 Task: Open Card Change Request Review in Board Business Model Business Case Development and Analysis to Workspace Consulting and add a team member Softage.3@softage.net, a label Orange, a checklist Task Management, an attachment from Trello, a color Orange and finally, add a card description 'Research and develop new product differentiation strategy' and a comment 'Let us celebrate our progress and keep pushing forward as this task is an important milestone in our project.'. Add a start date 'Jan 03, 1900' with a due date 'Jan 10, 1900'
Action: Mouse moved to (248, 167)
Screenshot: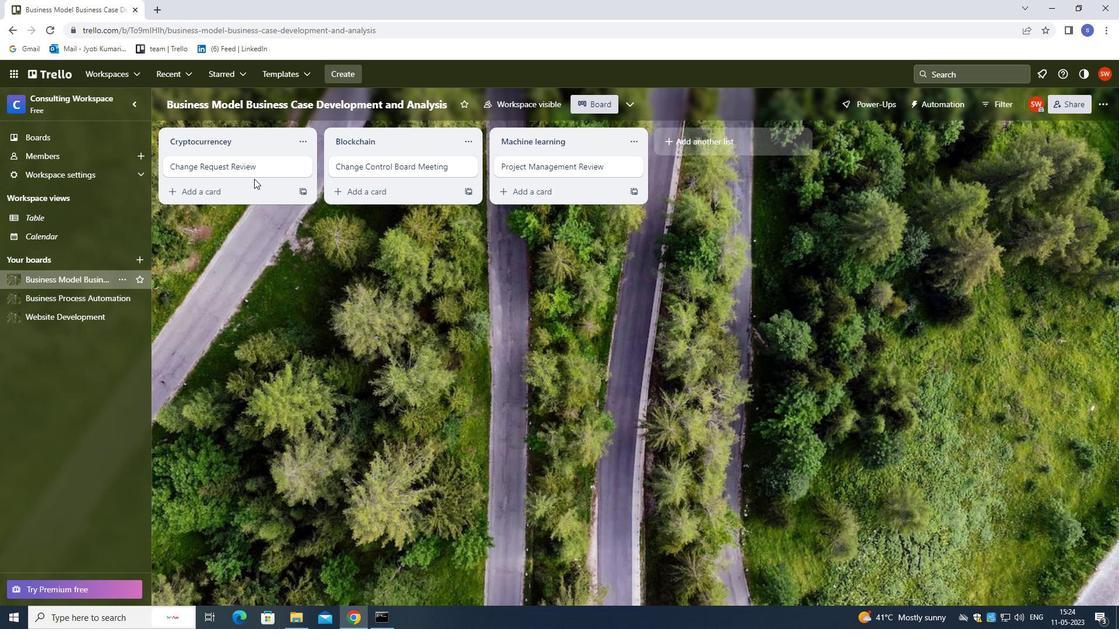 
Action: Mouse pressed left at (248, 167)
Screenshot: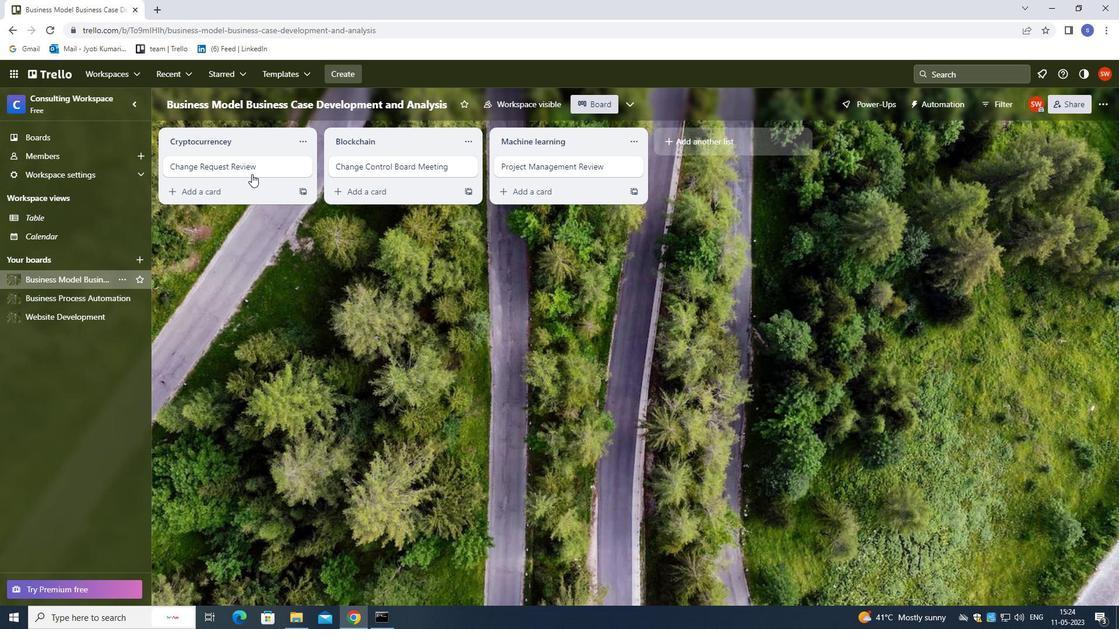 
Action: Mouse moved to (711, 156)
Screenshot: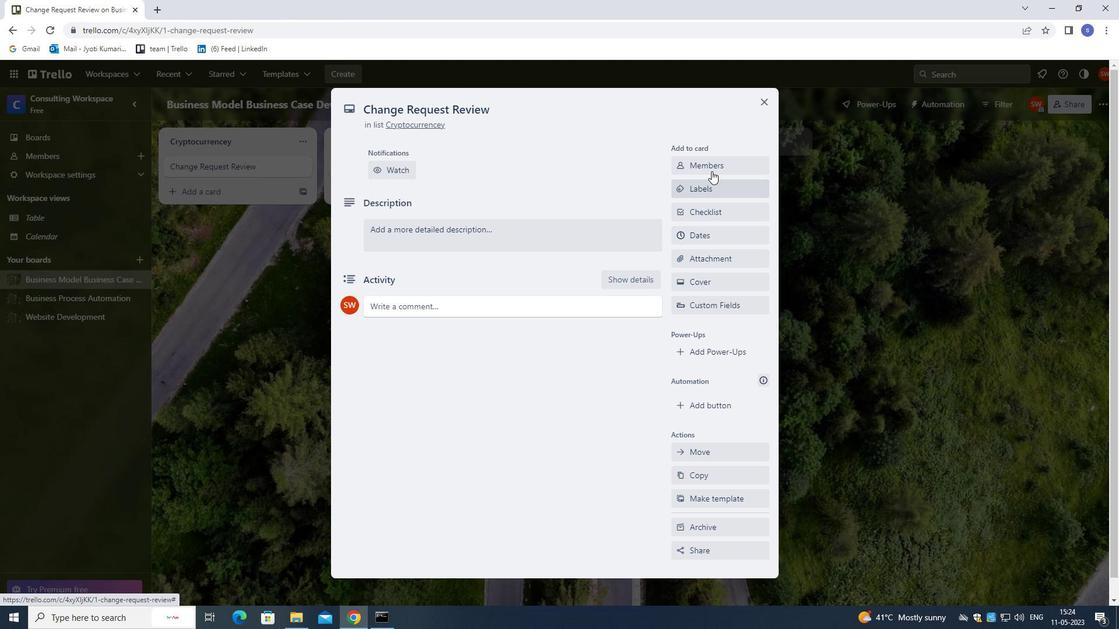 
Action: Mouse pressed left at (711, 156)
Screenshot: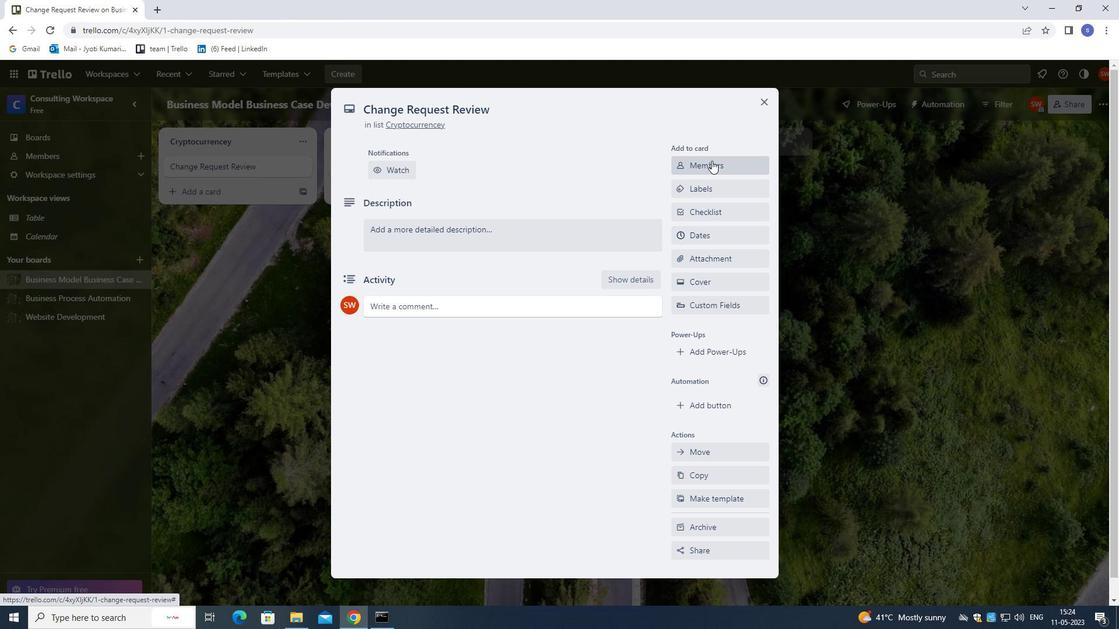 
Action: Mouse moved to (613, 88)
Screenshot: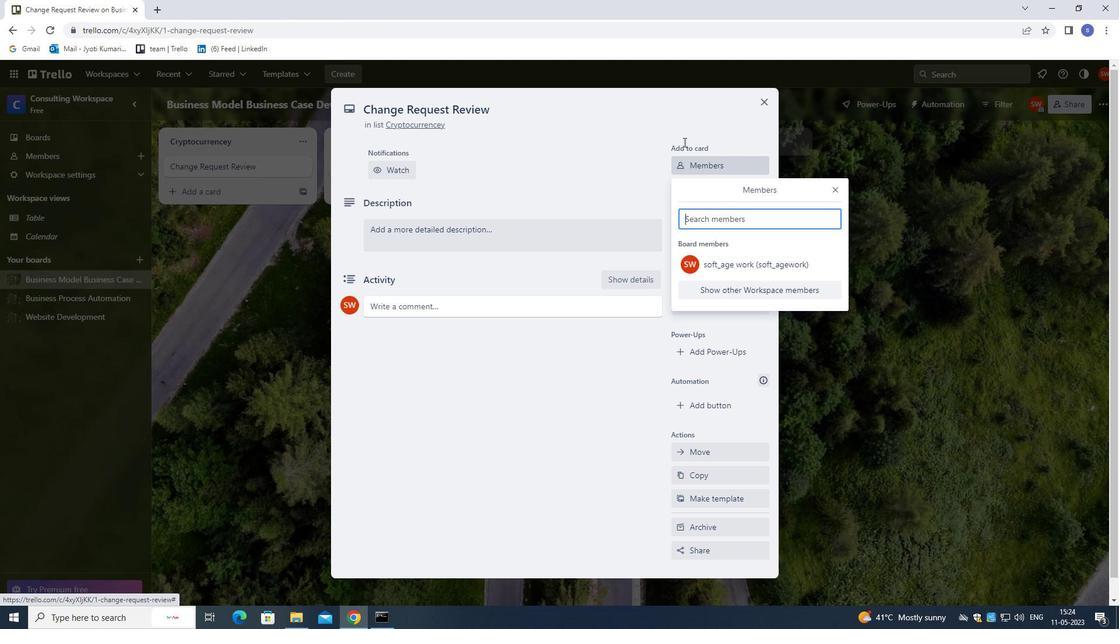 
Action: Key pressed softage.3<Key.shift>@SOFTAGE.NET
Screenshot: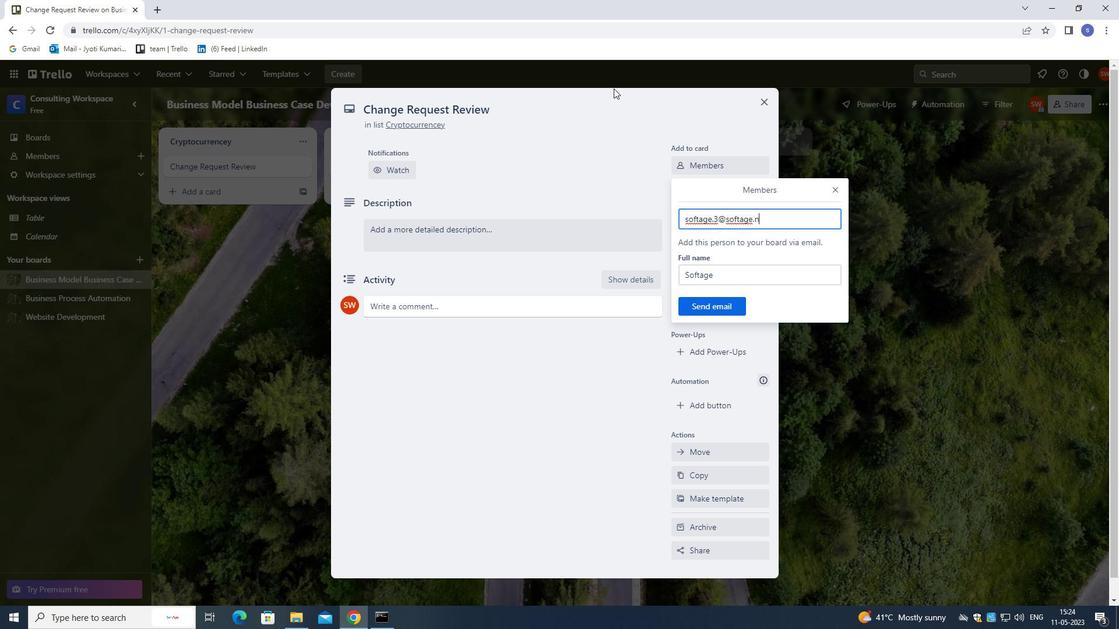 
Action: Mouse moved to (695, 305)
Screenshot: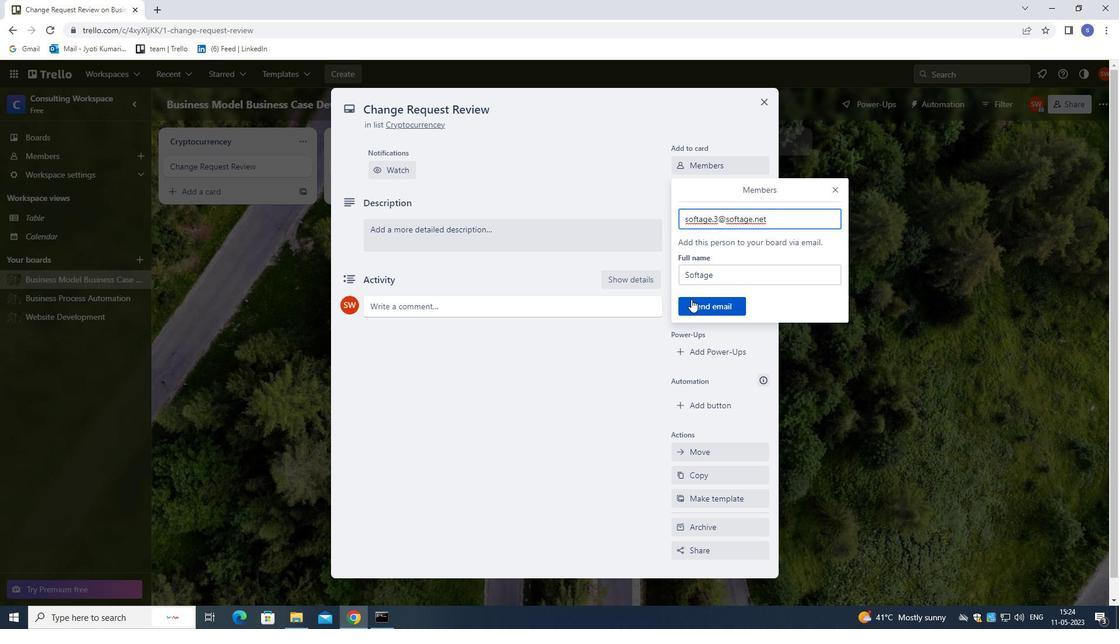 
Action: Mouse pressed left at (695, 305)
Screenshot: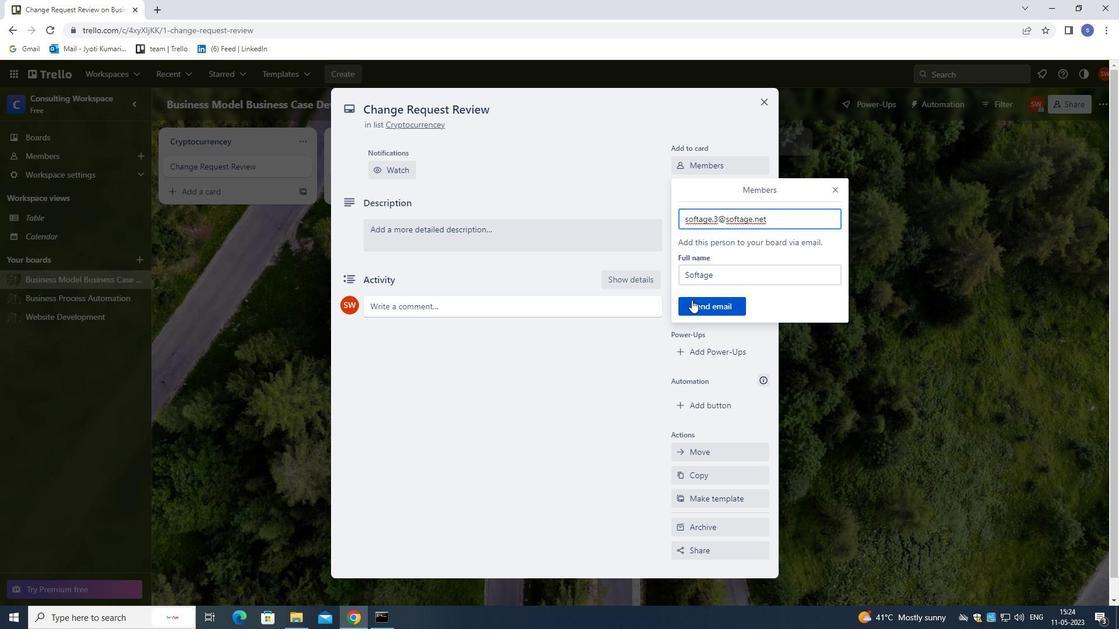 
Action: Mouse moved to (713, 222)
Screenshot: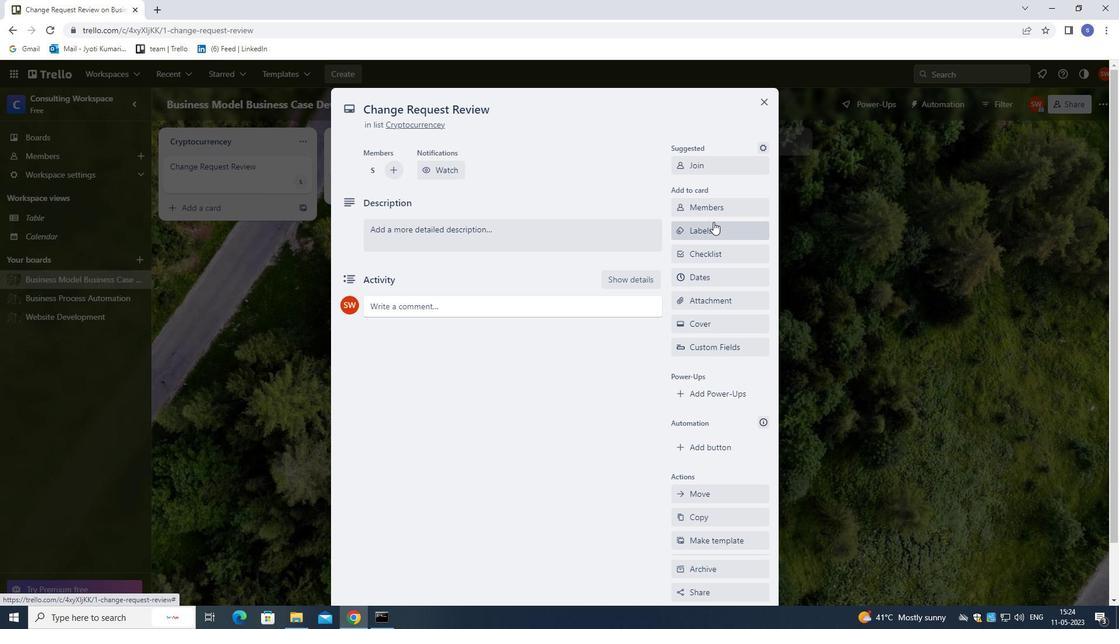 
Action: Mouse pressed left at (713, 222)
Screenshot: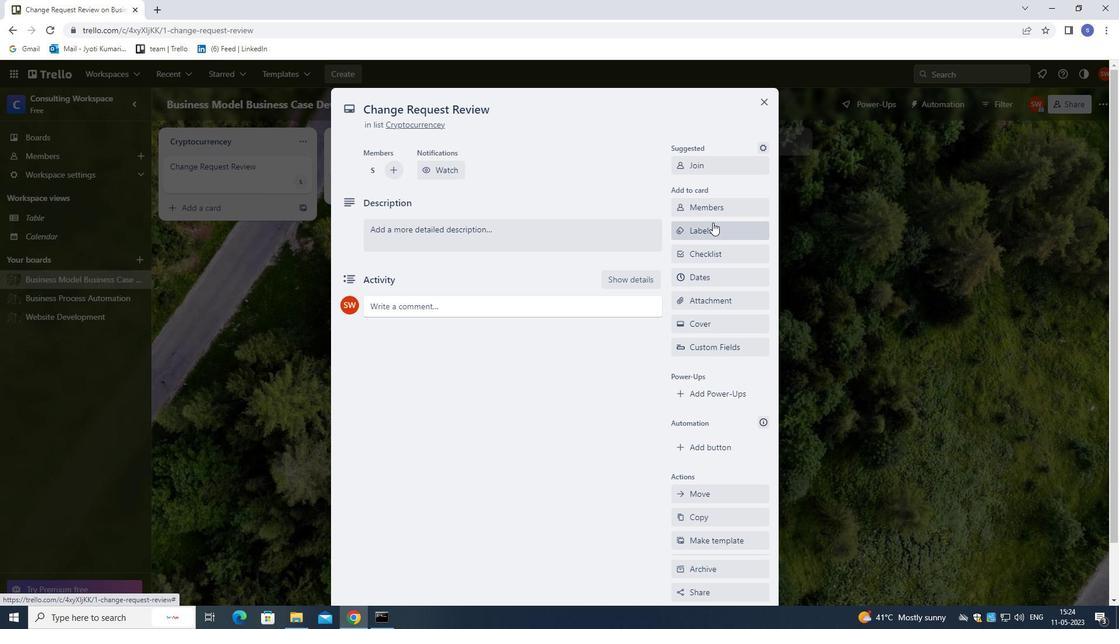 
Action: Mouse moved to (671, 197)
Screenshot: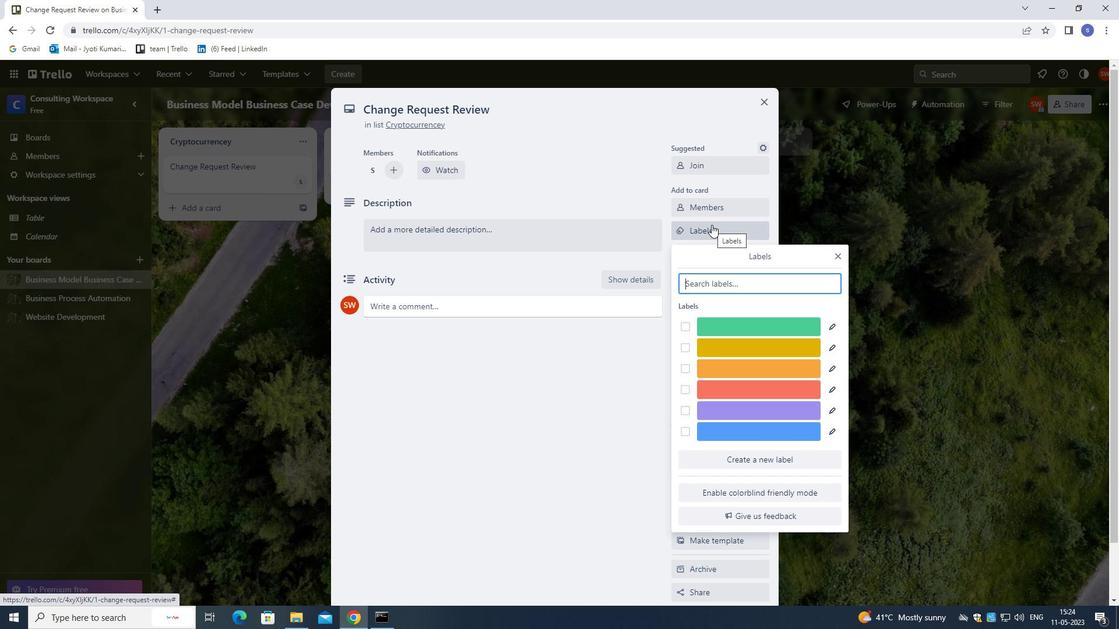 
Action: Key pressed OR
Screenshot: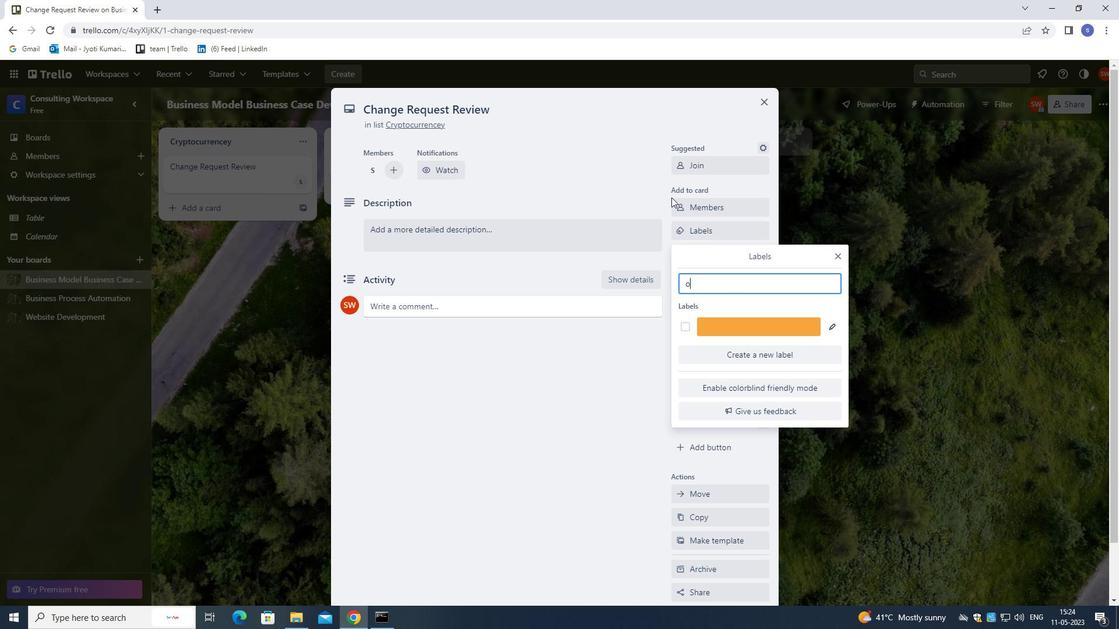 
Action: Mouse moved to (683, 324)
Screenshot: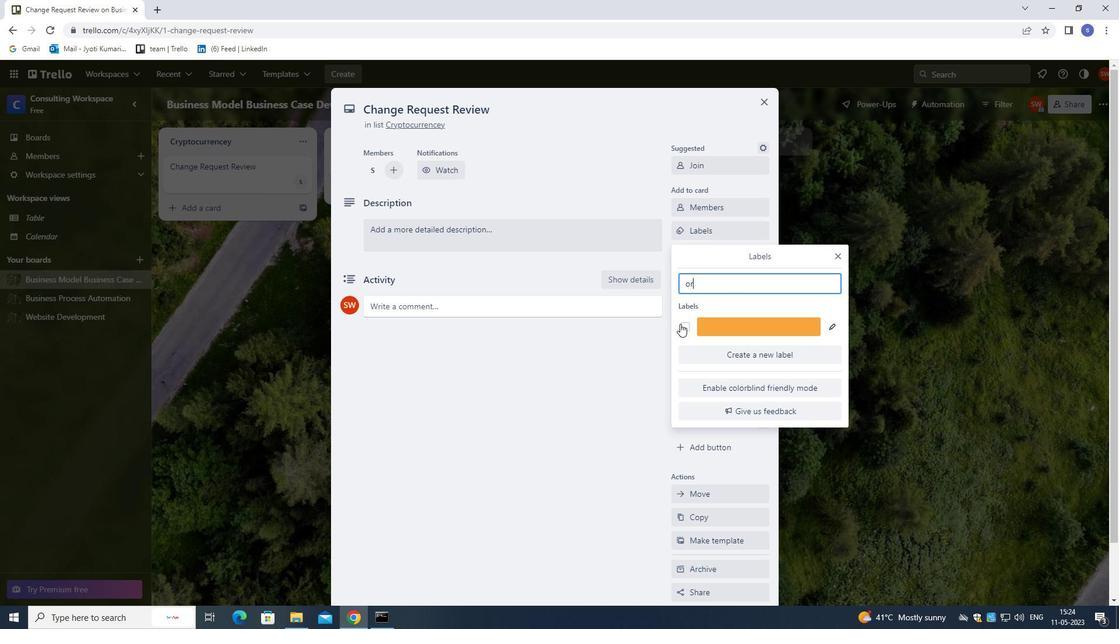 
Action: Mouse pressed left at (683, 324)
Screenshot: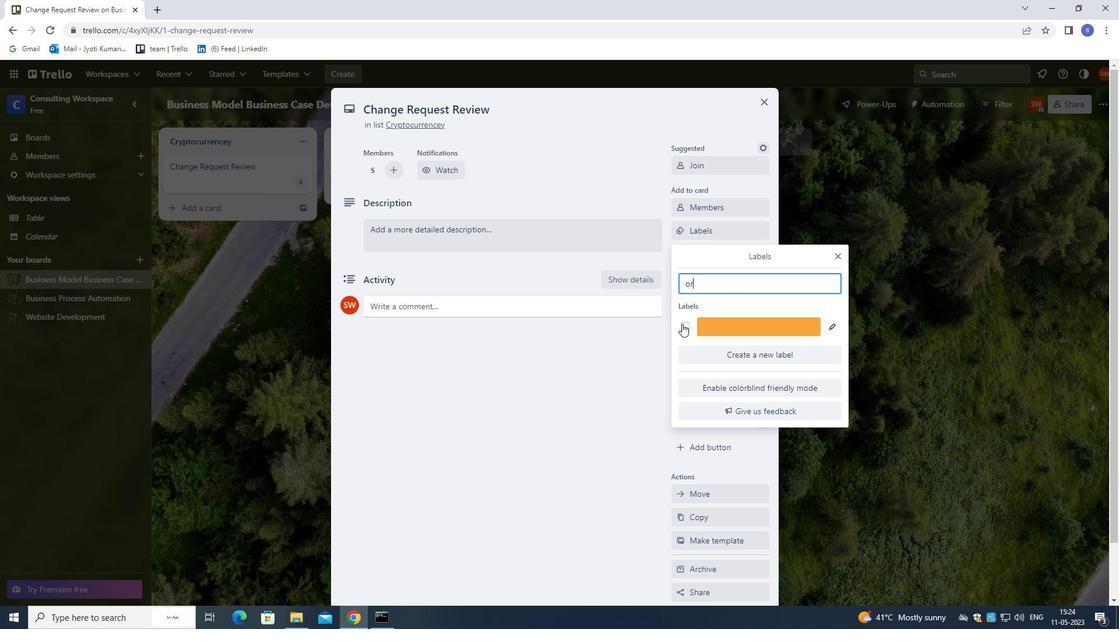 
Action: Mouse moved to (837, 255)
Screenshot: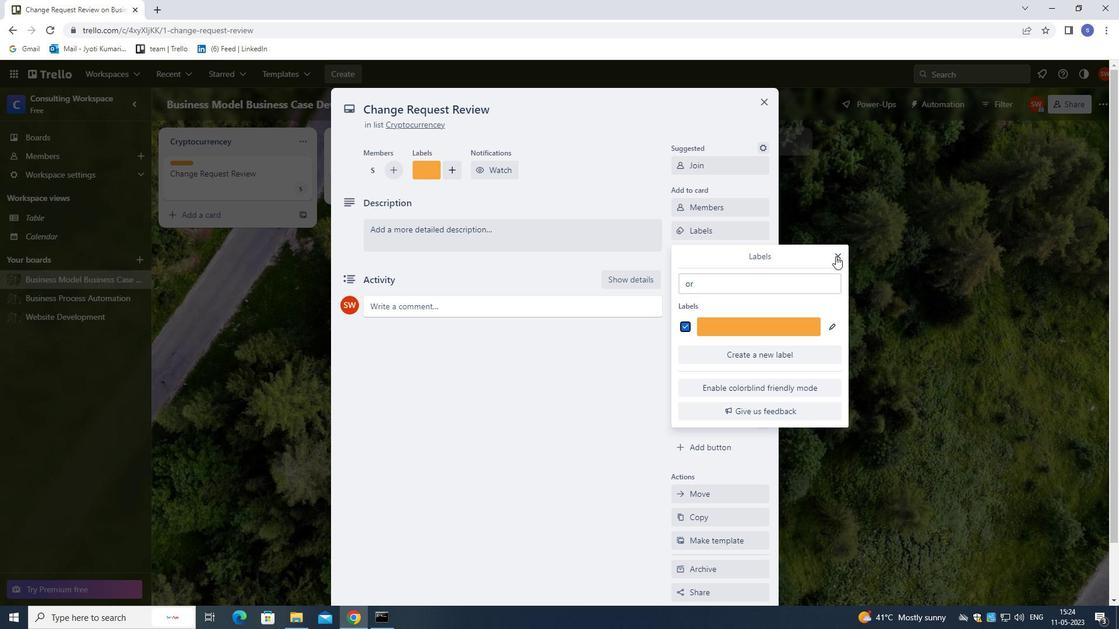 
Action: Mouse pressed left at (837, 255)
Screenshot: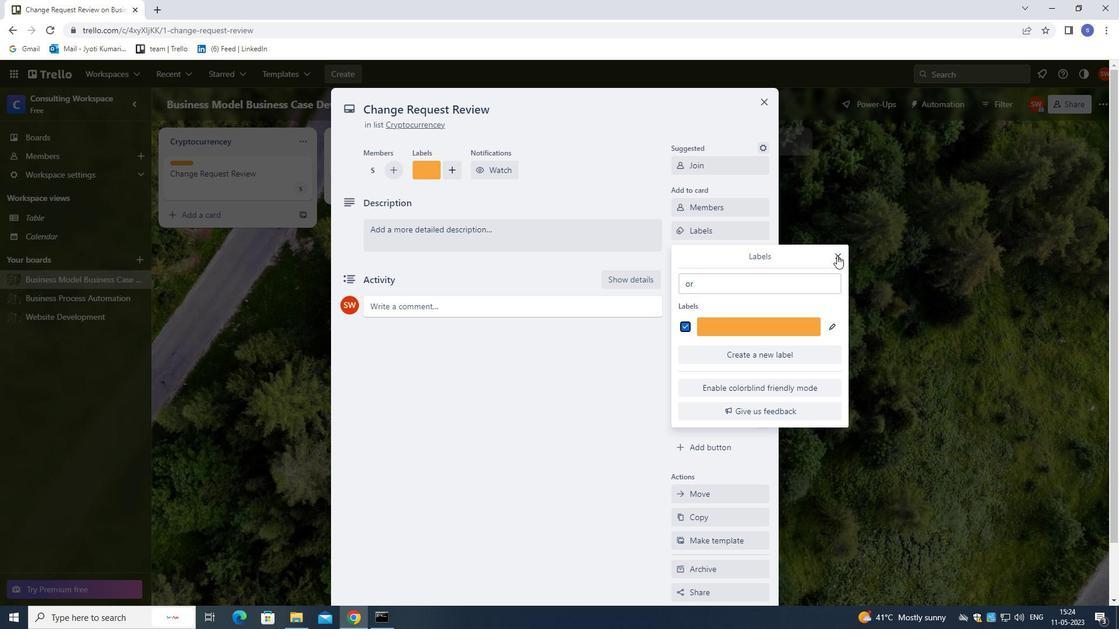 
Action: Mouse moved to (734, 254)
Screenshot: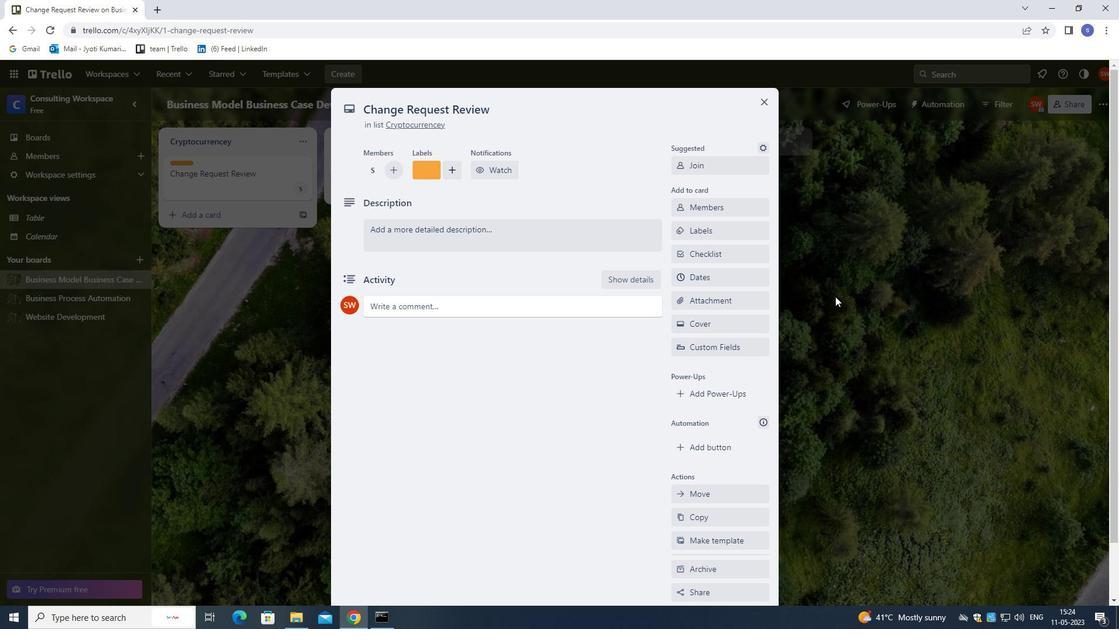 
Action: Mouse pressed left at (734, 254)
Screenshot: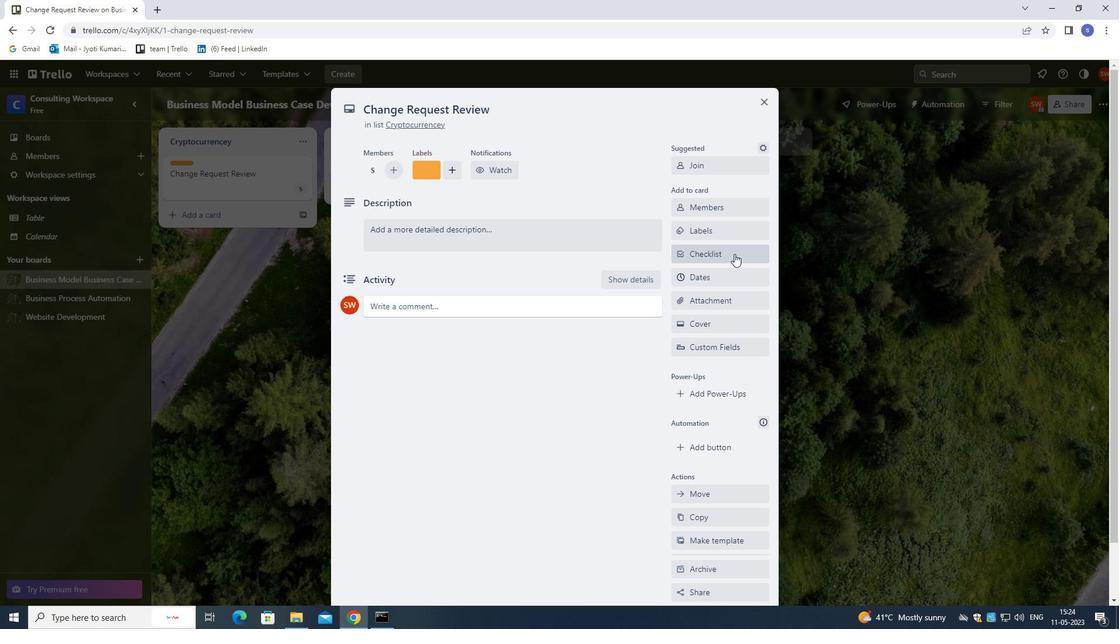 
Action: Key pressed <Key.shift>TASK<Key.space><Key.shift>MANAGEMENT
Screenshot: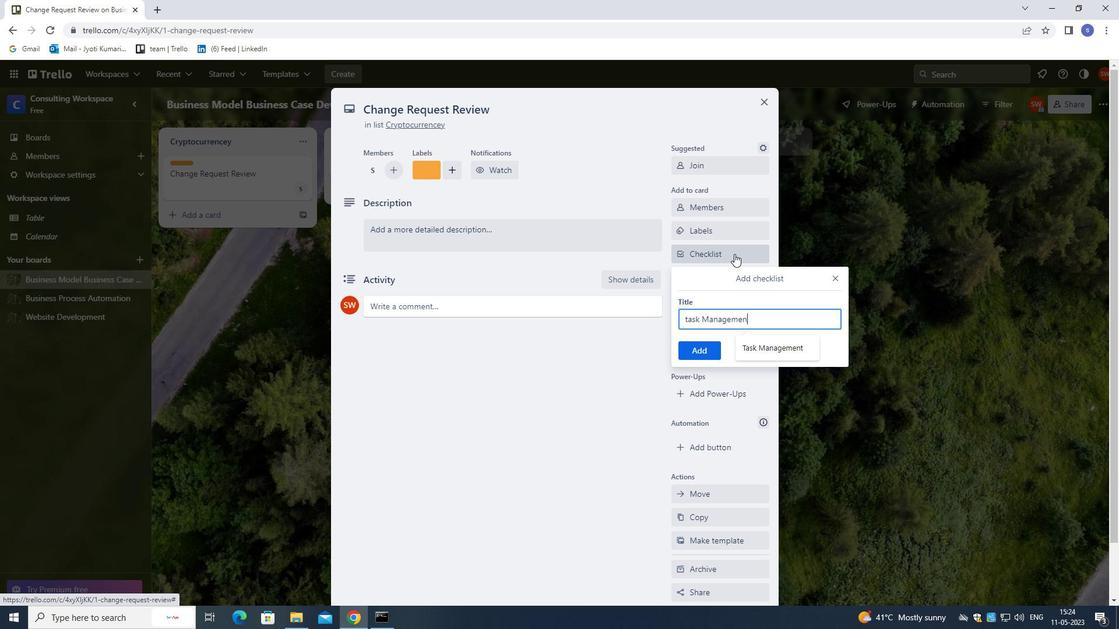 
Action: Mouse moved to (700, 350)
Screenshot: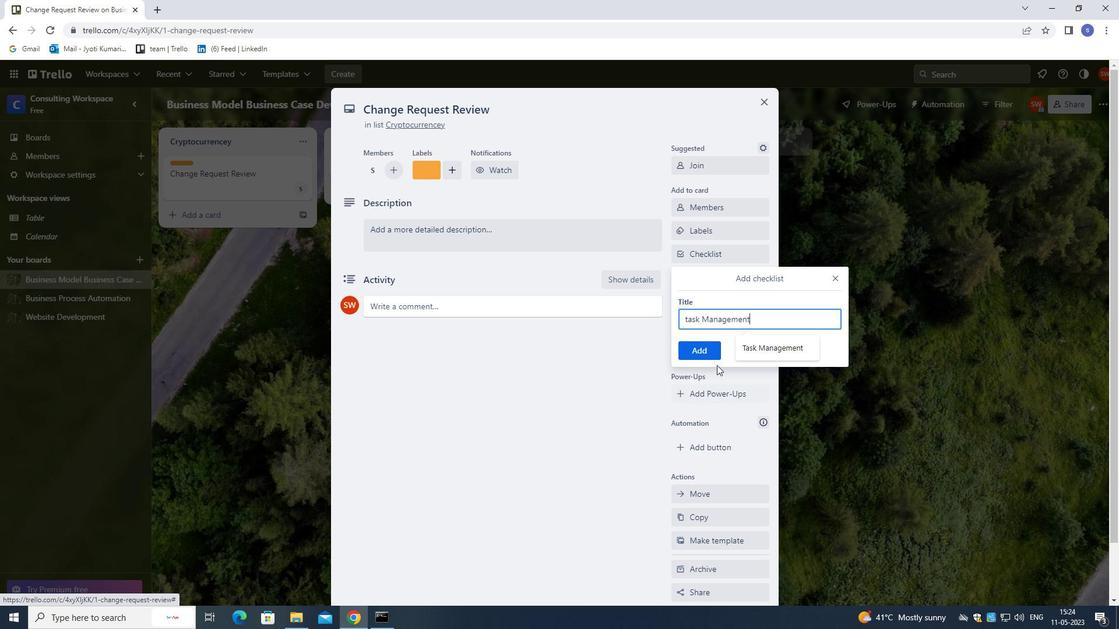 
Action: Mouse pressed left at (700, 350)
Screenshot: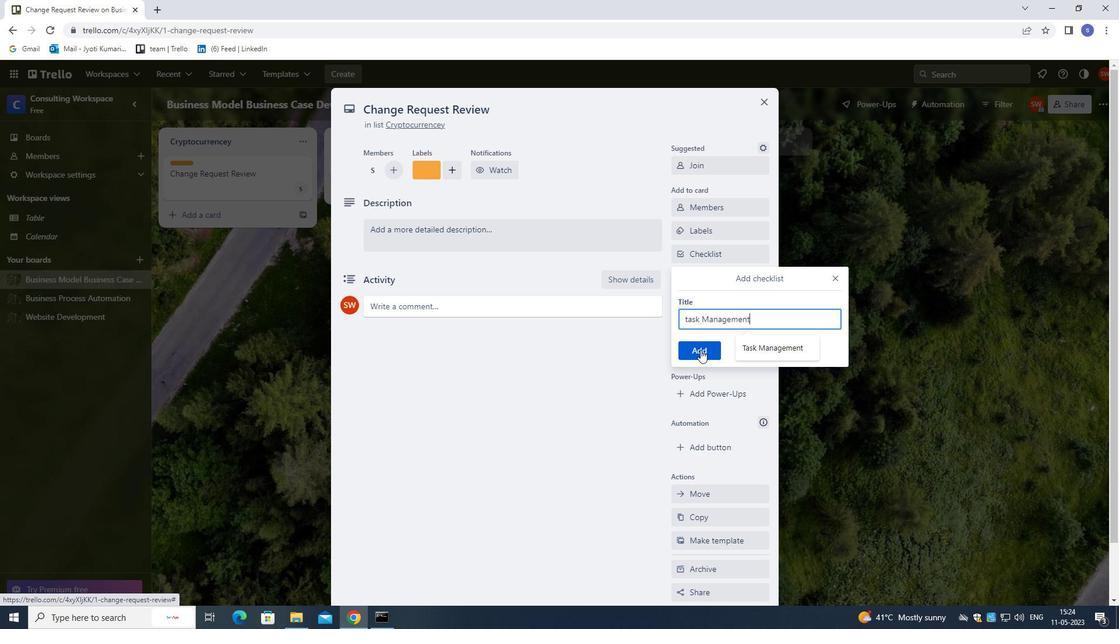 
Action: Mouse moved to (713, 282)
Screenshot: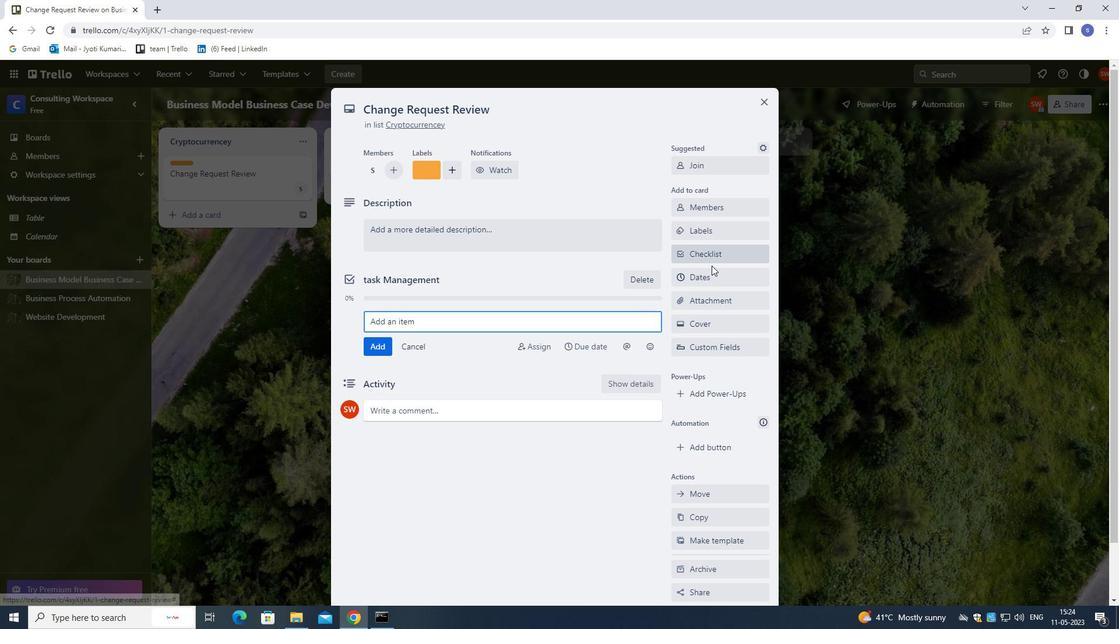 
Action: Mouse pressed left at (713, 282)
Screenshot: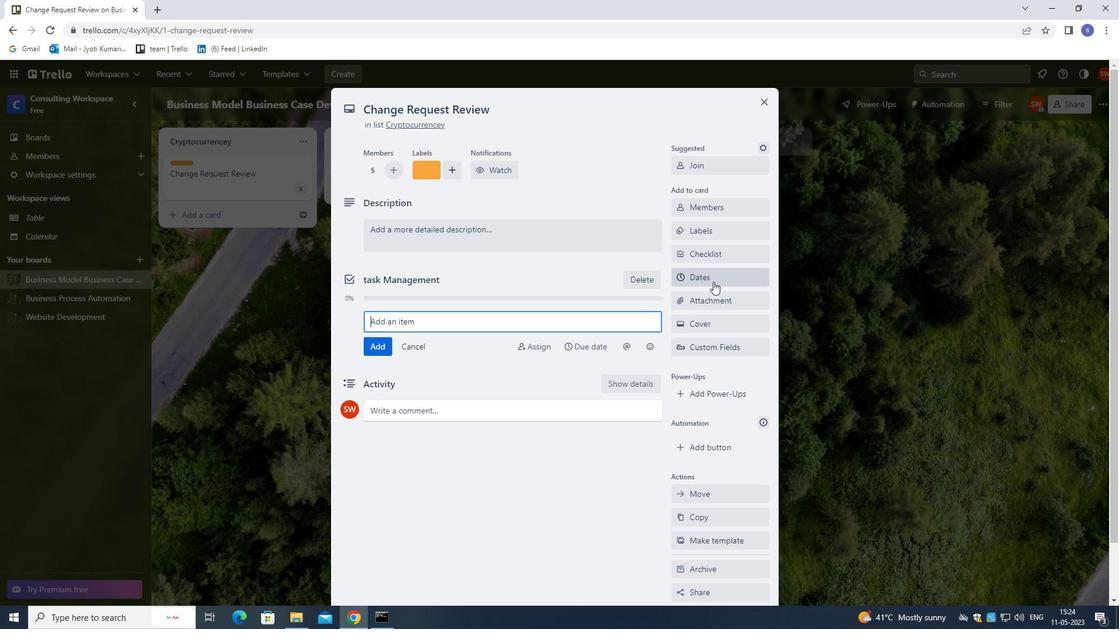 
Action: Mouse moved to (685, 315)
Screenshot: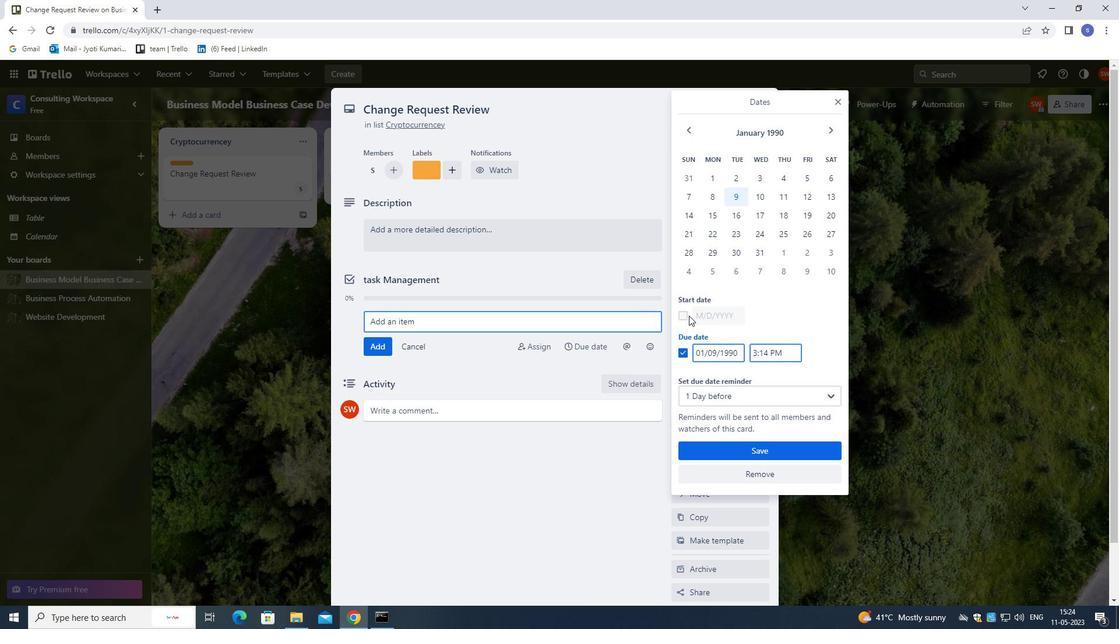 
Action: Mouse pressed left at (685, 315)
Screenshot: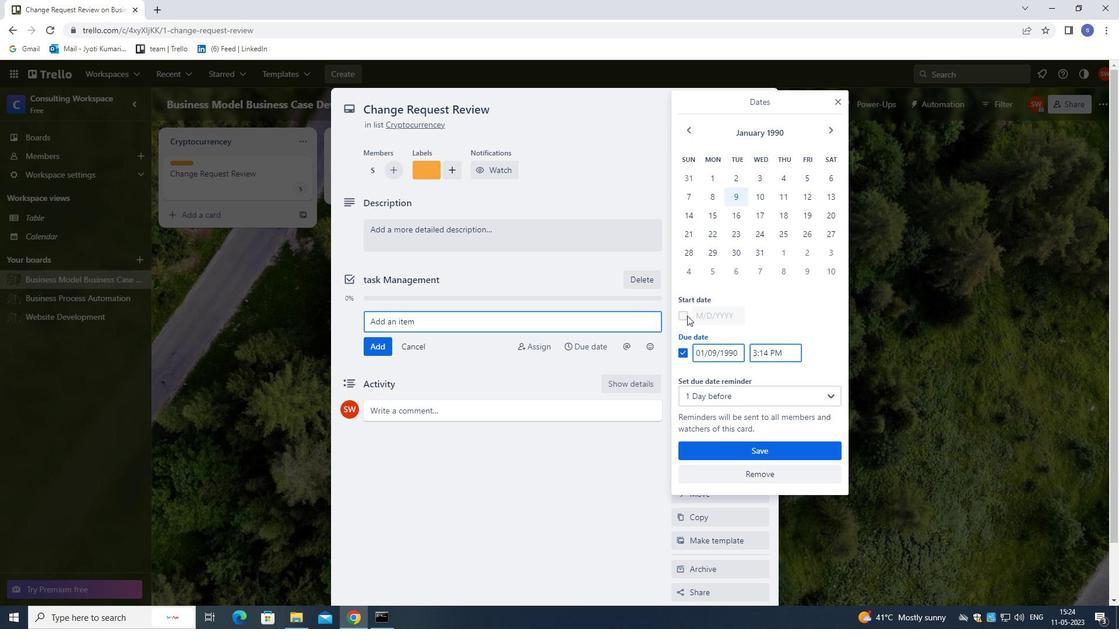 
Action: Mouse moved to (714, 313)
Screenshot: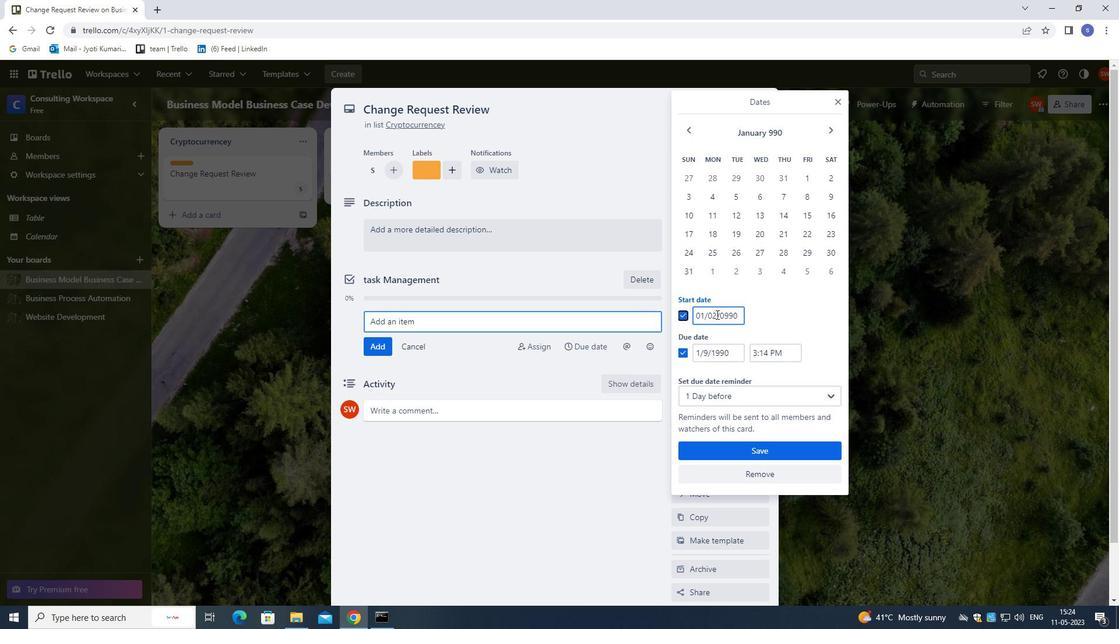 
Action: Mouse pressed left at (714, 313)
Screenshot: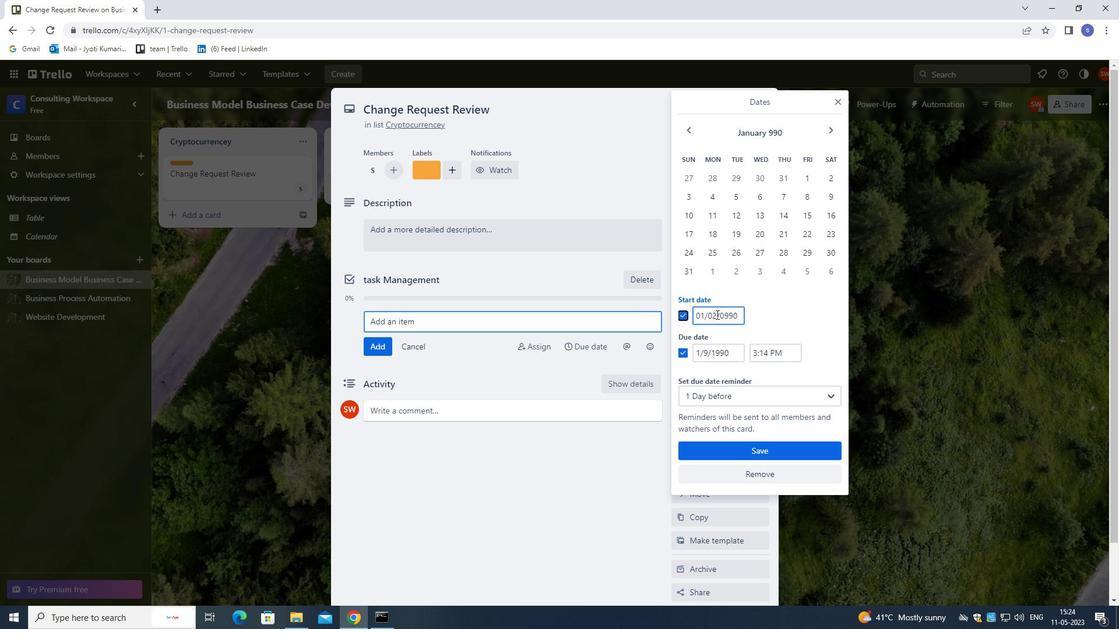 
Action: Mouse moved to (710, 313)
Screenshot: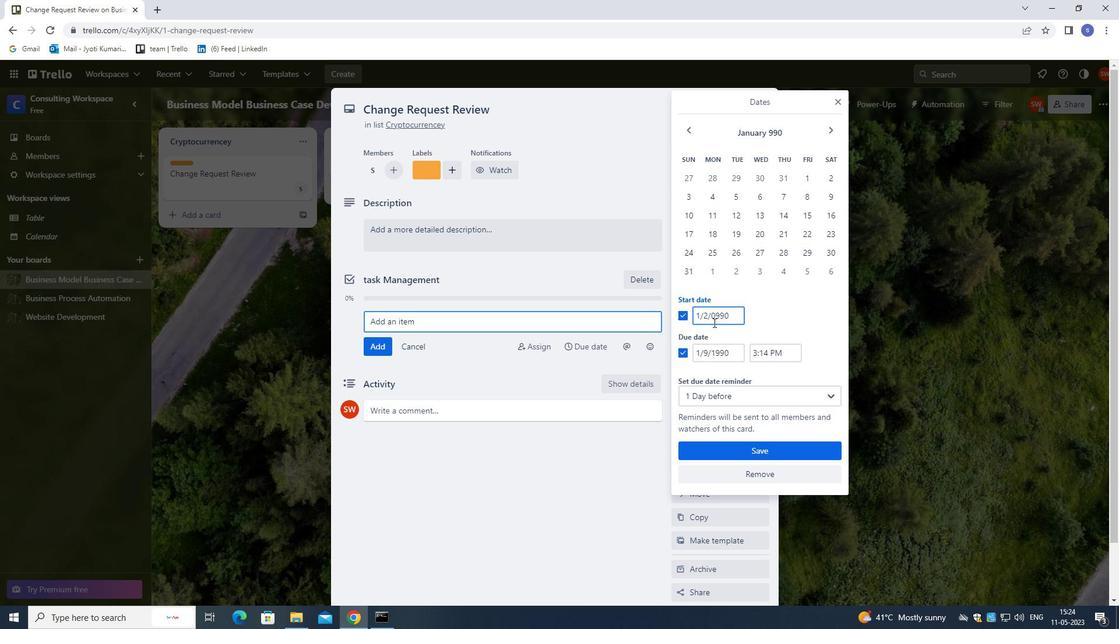 
Action: Mouse pressed left at (710, 313)
Screenshot: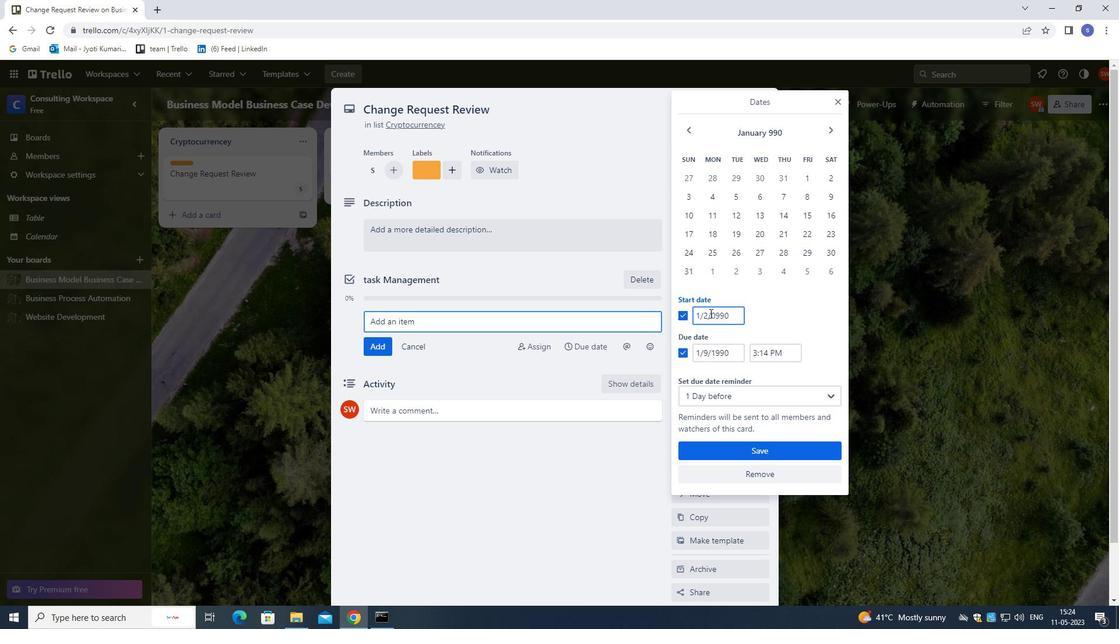 
Action: Mouse moved to (663, 308)
Screenshot: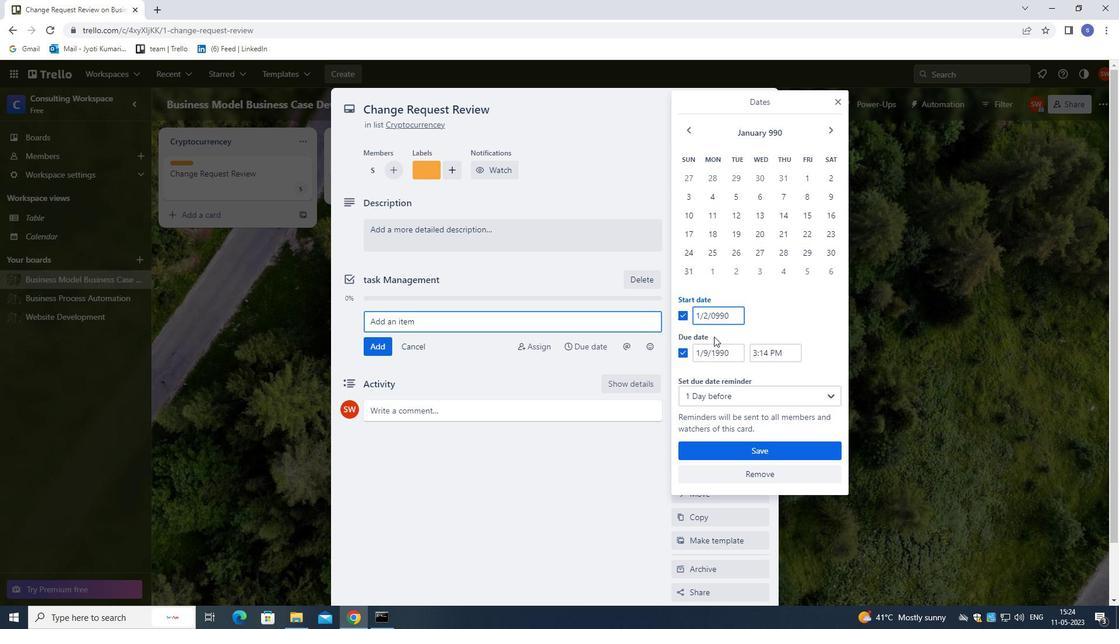 
Action: Key pressed <Key.left><Key.backspace>3<Key.right><Key.right><Key.backspace>1
Screenshot: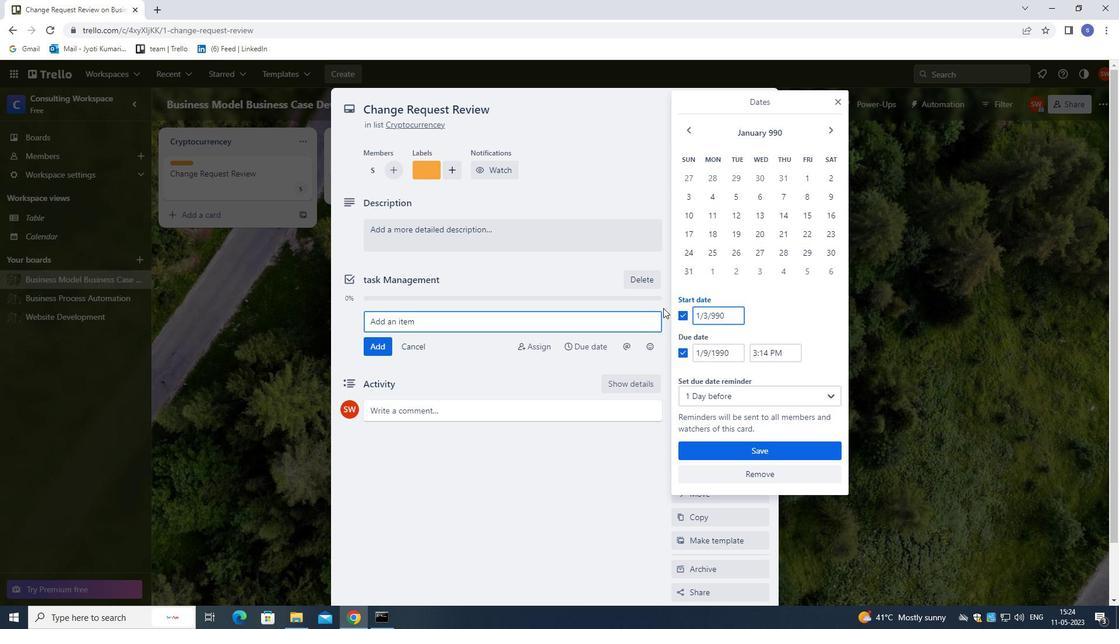 
Action: Mouse moved to (707, 353)
Screenshot: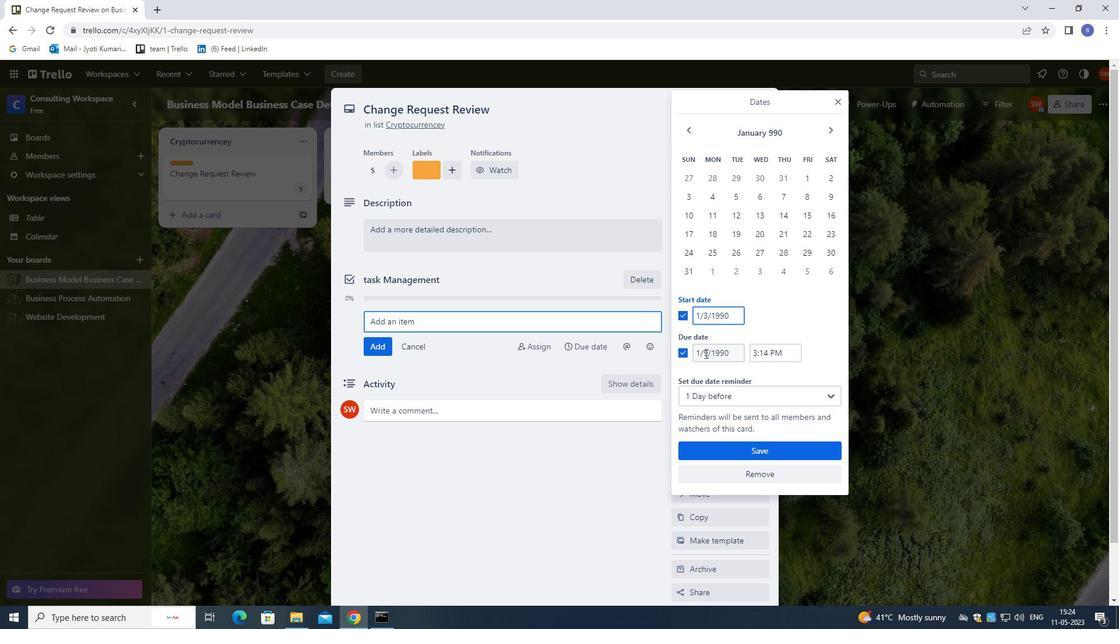 
Action: Mouse pressed left at (707, 353)
Screenshot: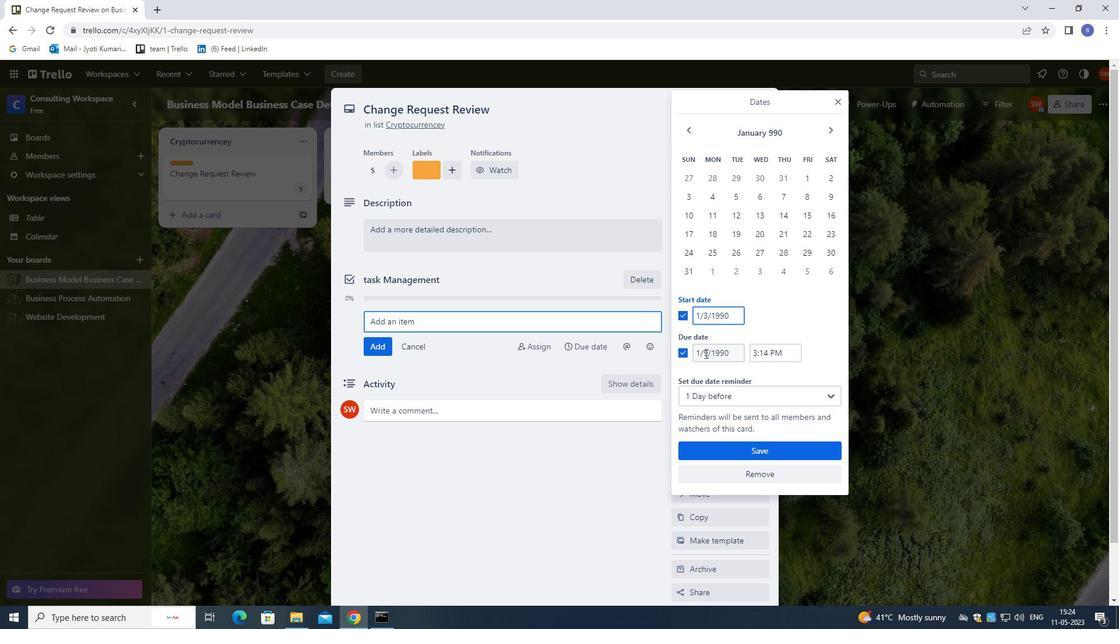 
Action: Mouse moved to (676, 365)
Screenshot: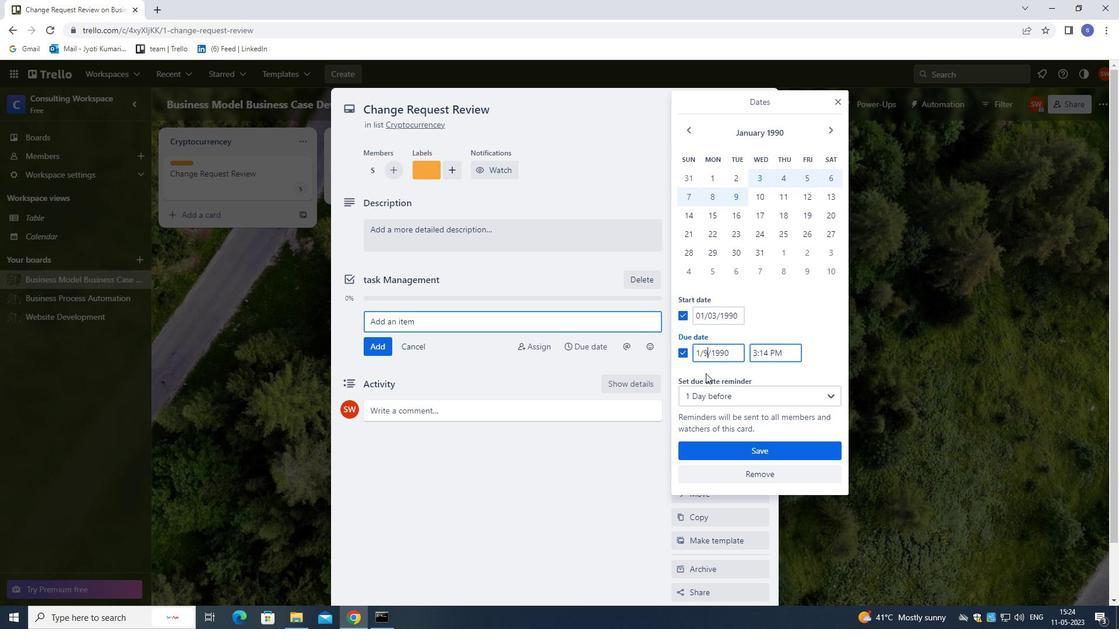 
Action: Key pressed <Key.backspace>10
Screenshot: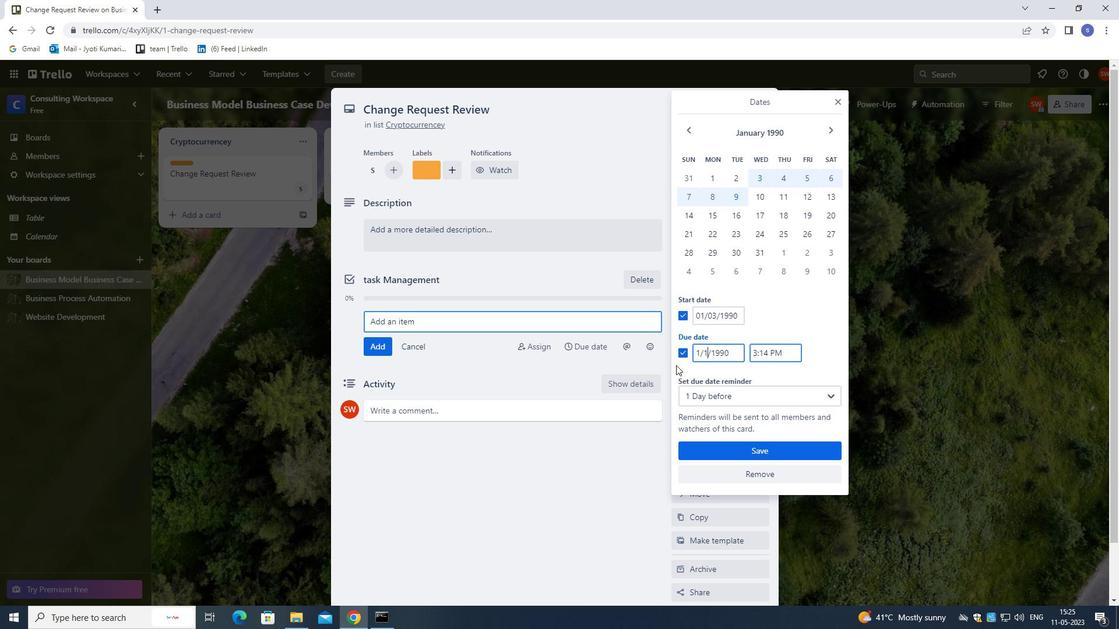 
Action: Mouse moved to (730, 450)
Screenshot: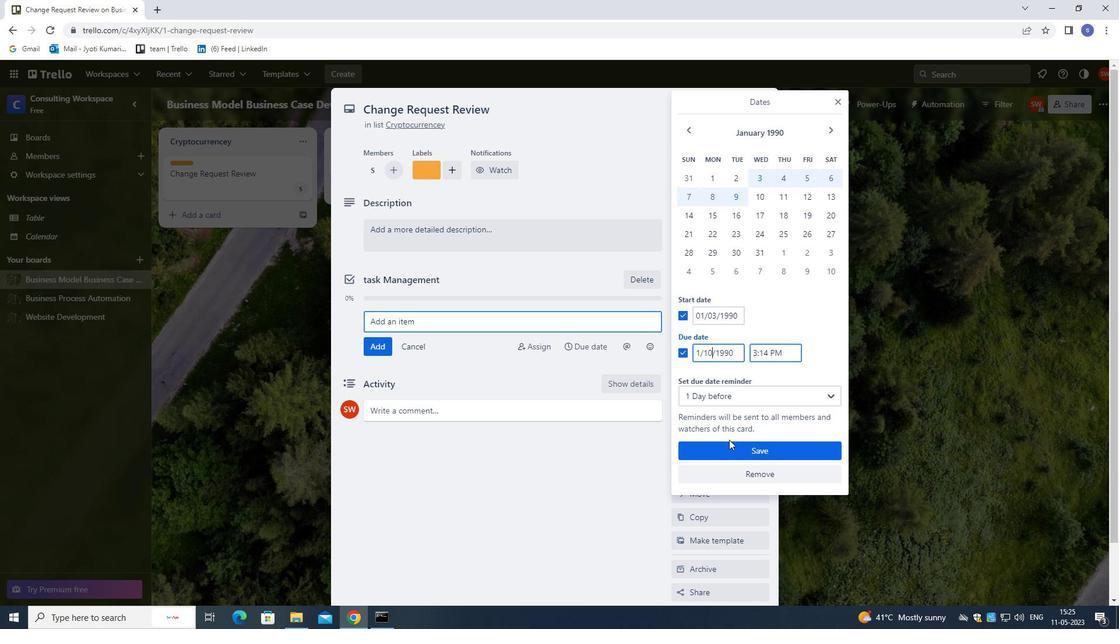 
Action: Mouse pressed left at (730, 450)
Screenshot: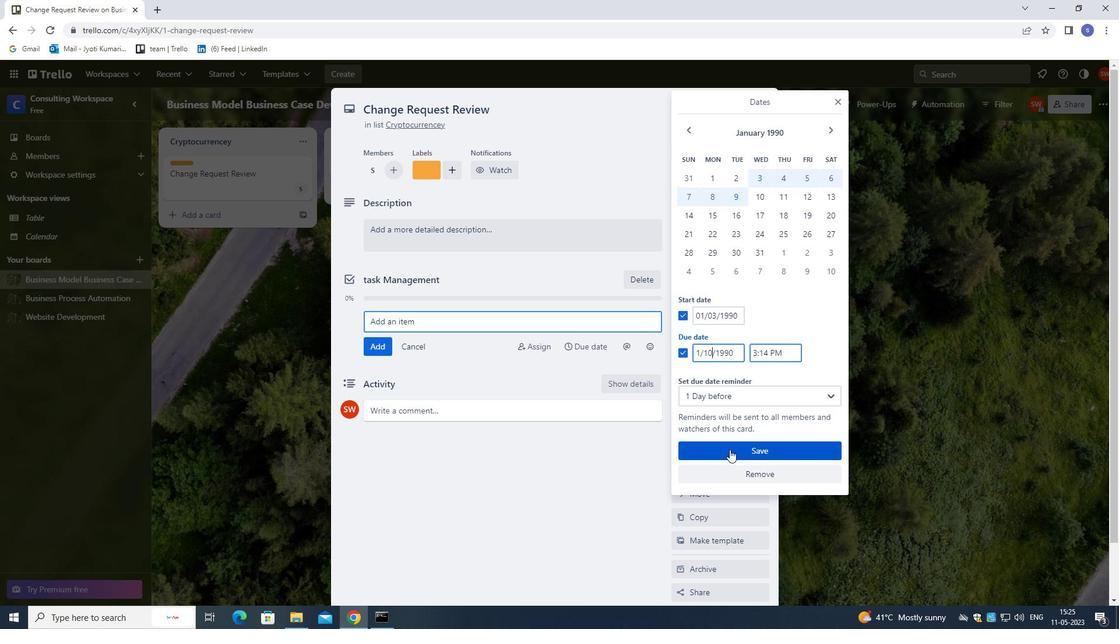 
Action: Mouse moved to (716, 295)
Screenshot: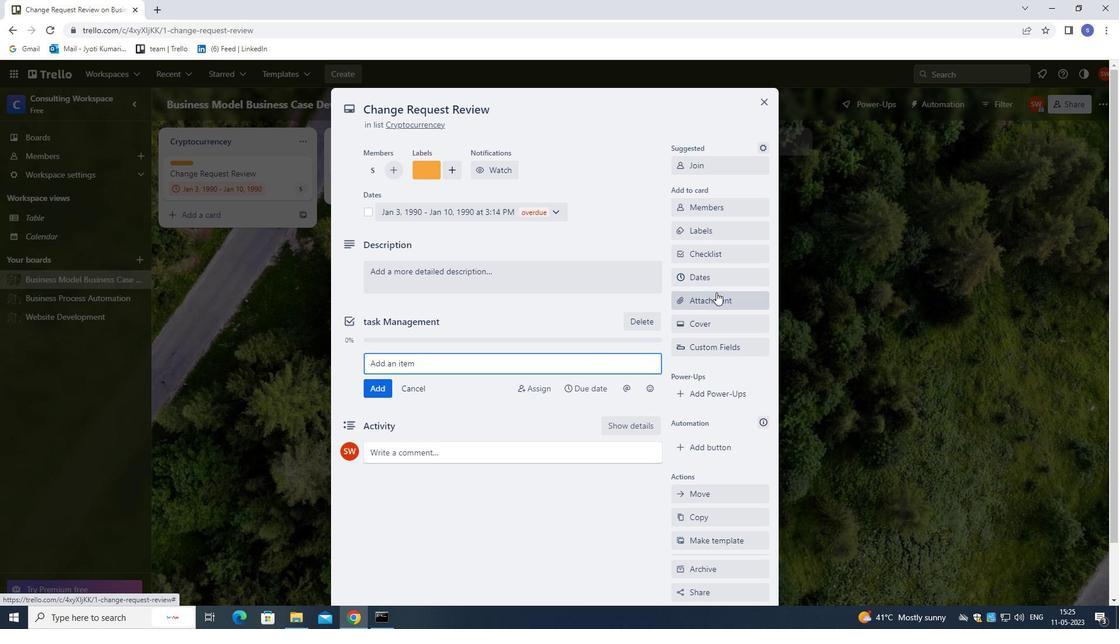 
Action: Mouse pressed left at (716, 295)
Screenshot: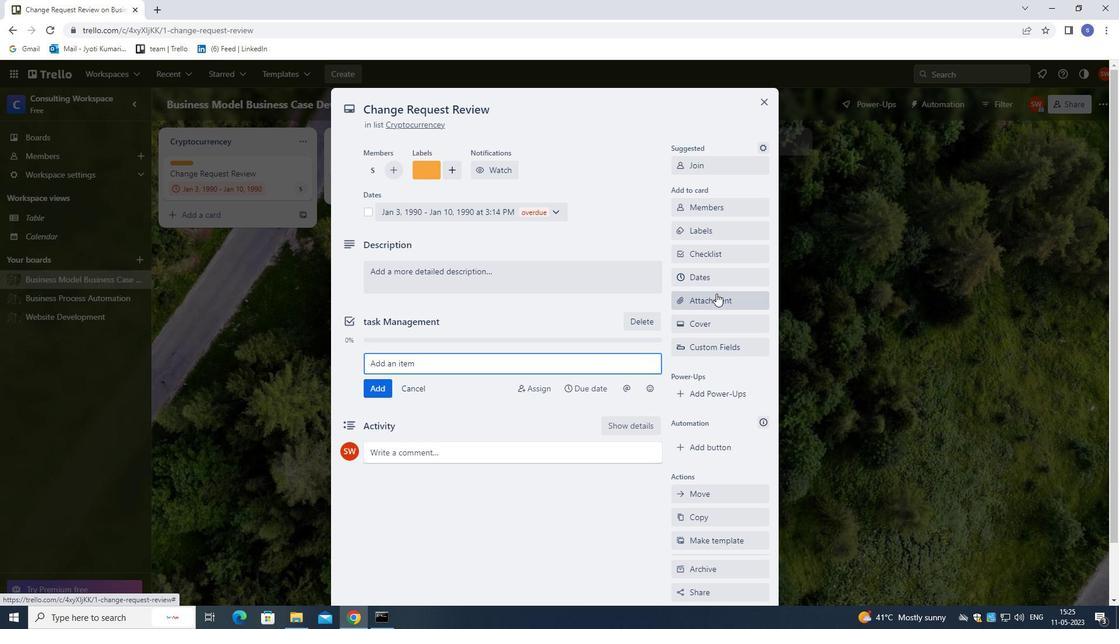 
Action: Mouse moved to (718, 371)
Screenshot: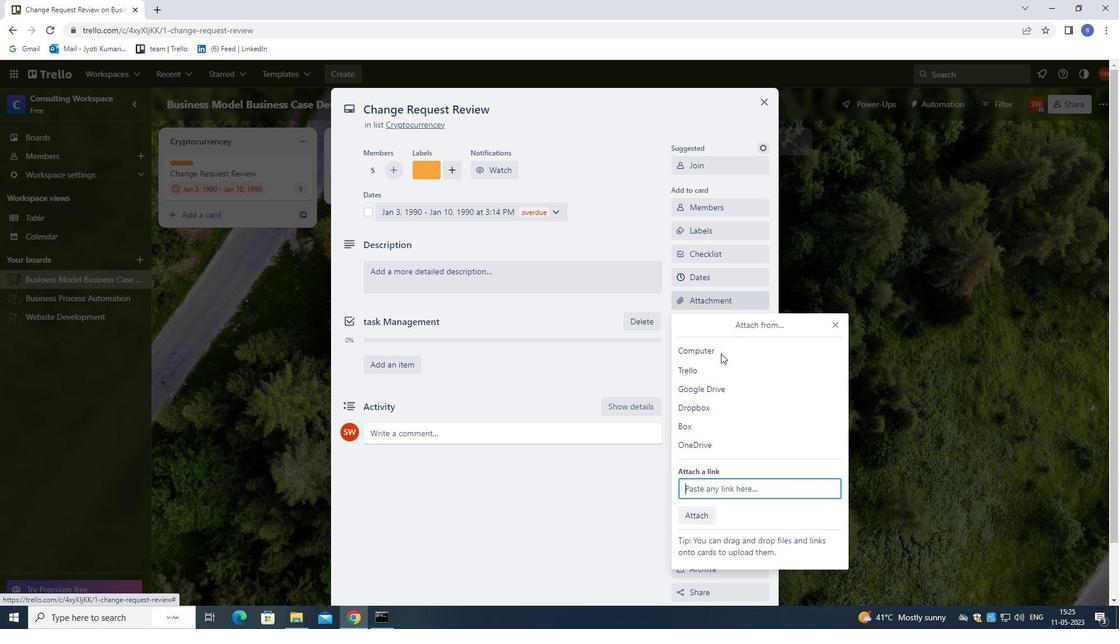 
Action: Mouse pressed left at (718, 371)
Screenshot: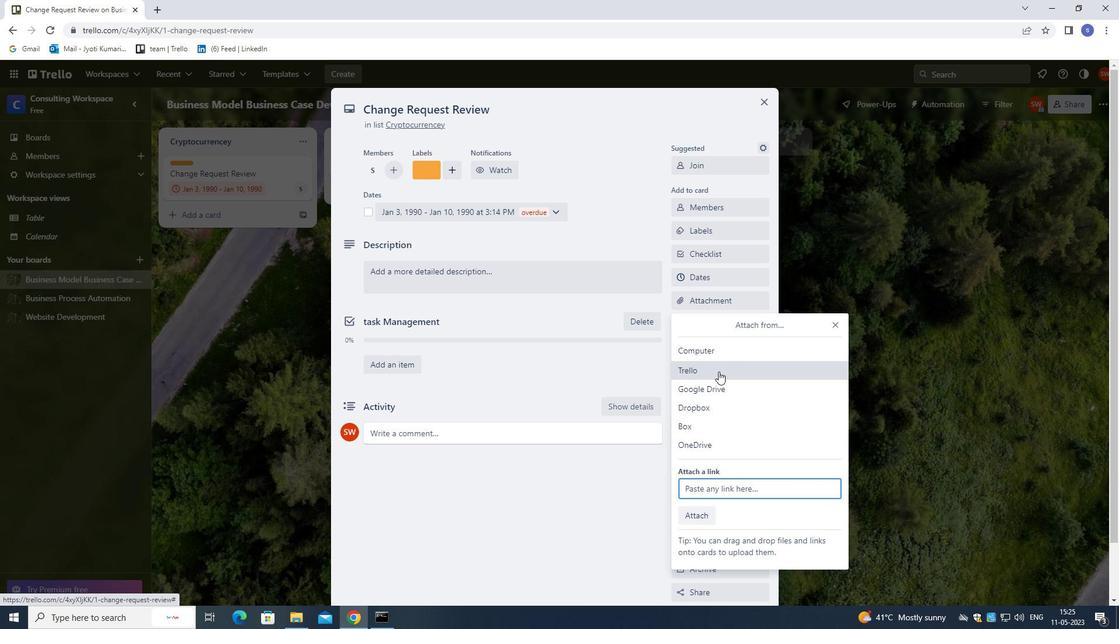
Action: Mouse moved to (719, 405)
Screenshot: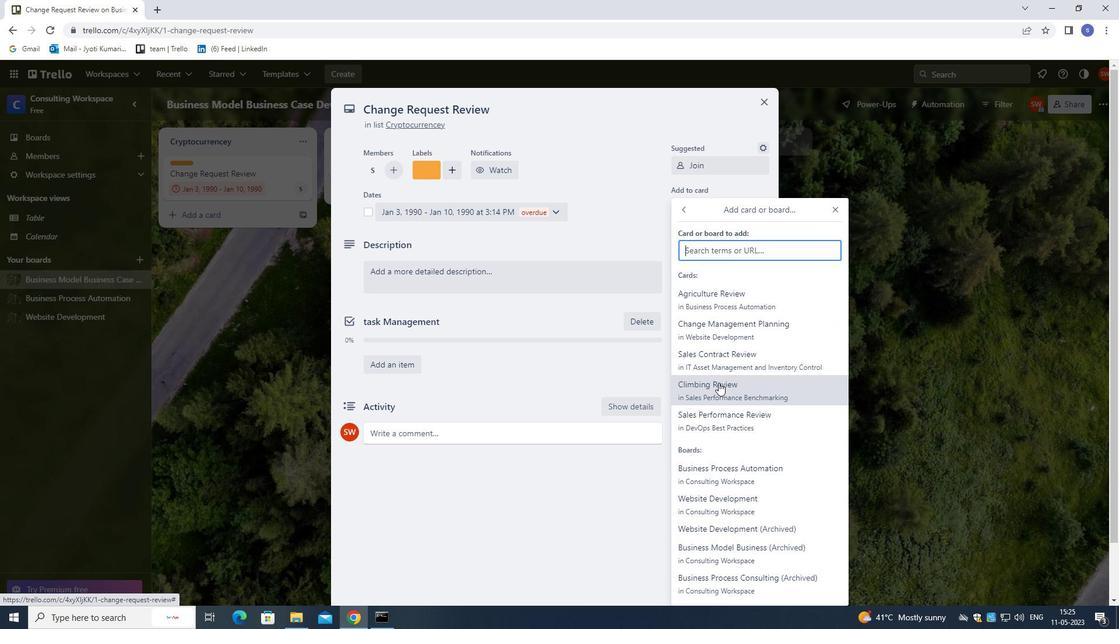 
Action: Mouse pressed left at (719, 405)
Screenshot: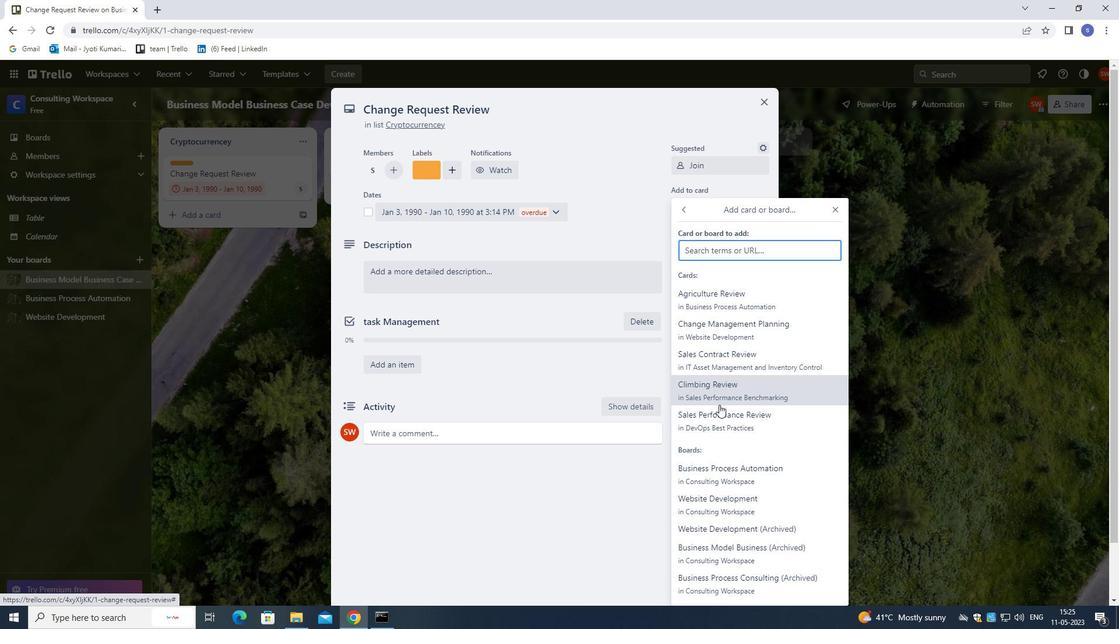 
Action: Mouse moved to (709, 323)
Screenshot: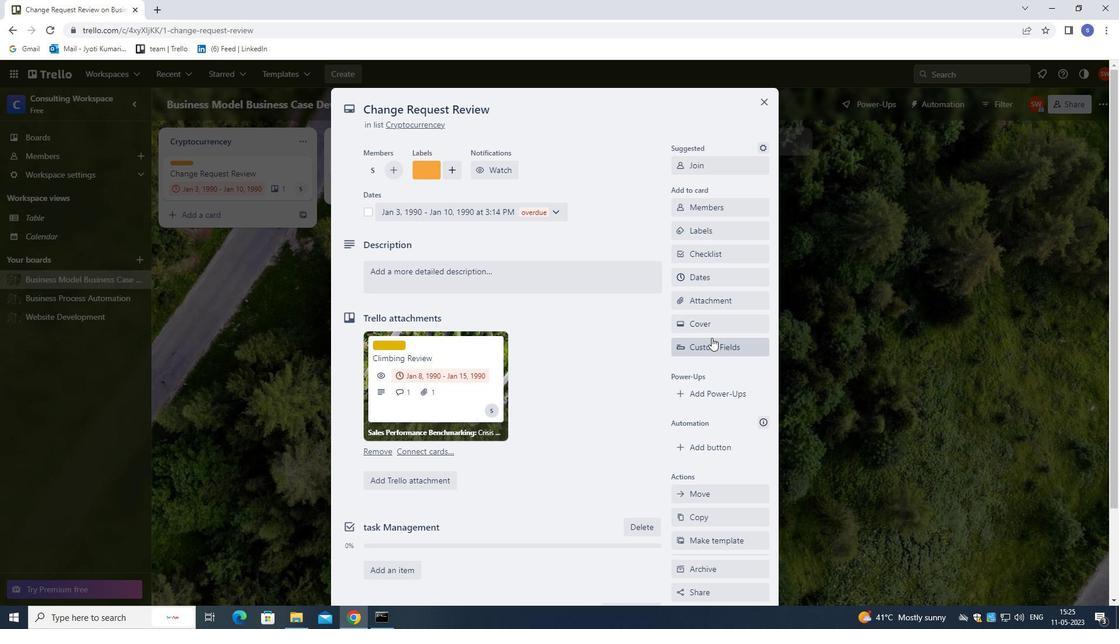 
Action: Mouse pressed left at (709, 323)
Screenshot: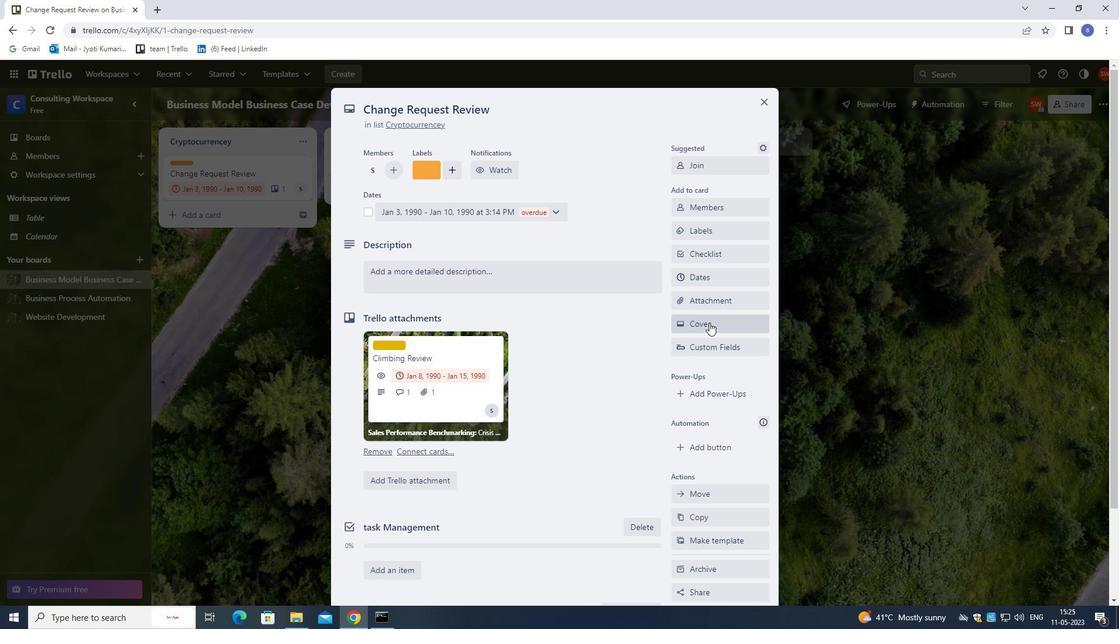 
Action: Mouse moved to (756, 369)
Screenshot: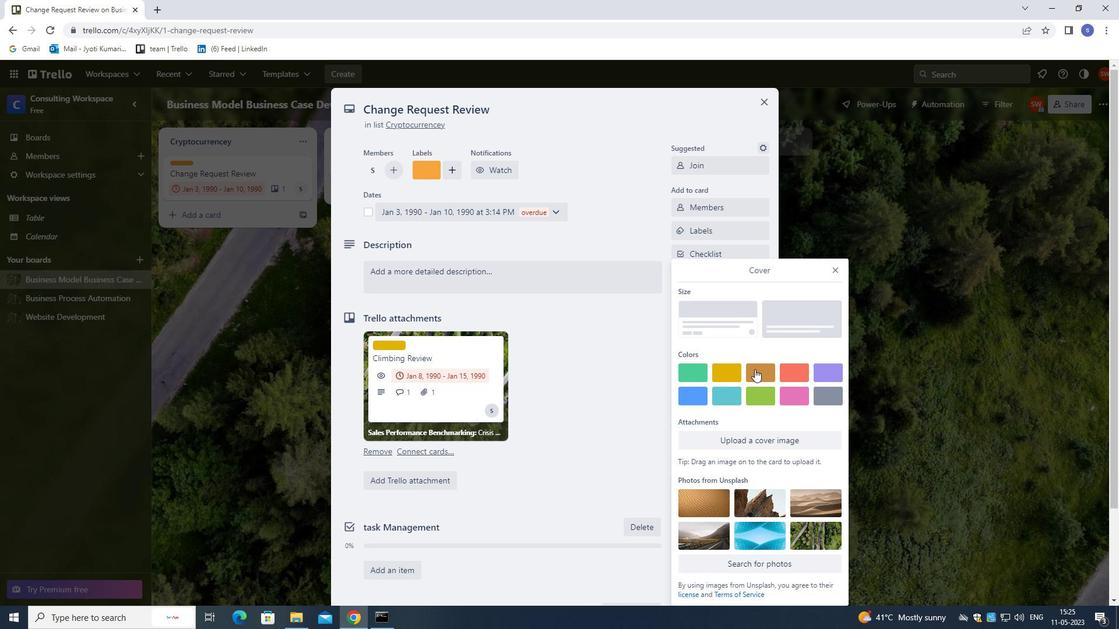
Action: Mouse pressed left at (756, 369)
Screenshot: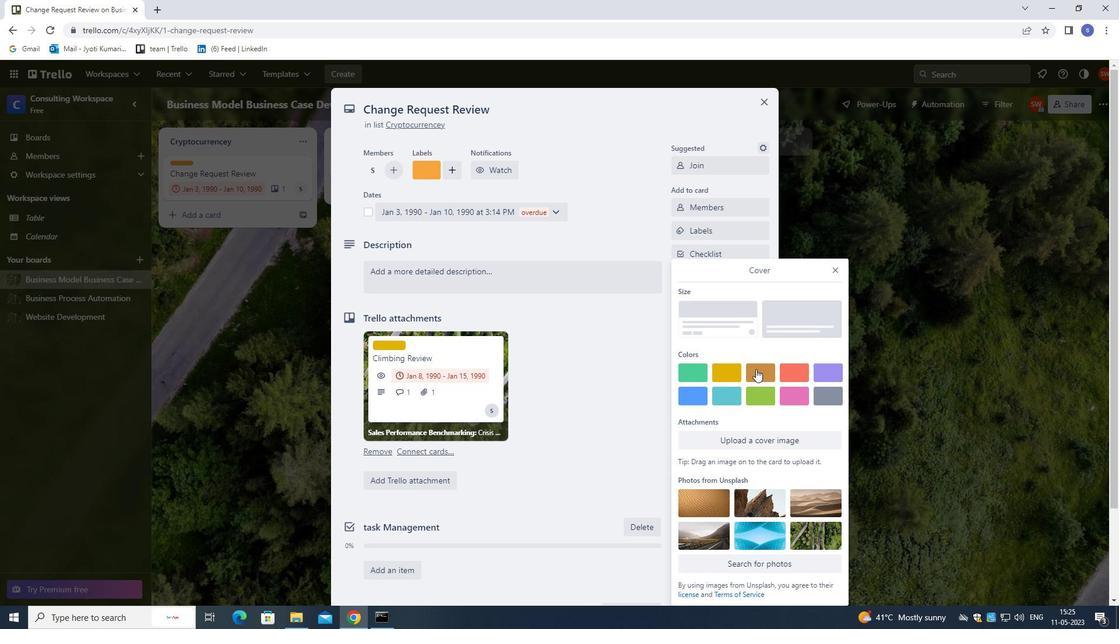 
Action: Mouse moved to (836, 245)
Screenshot: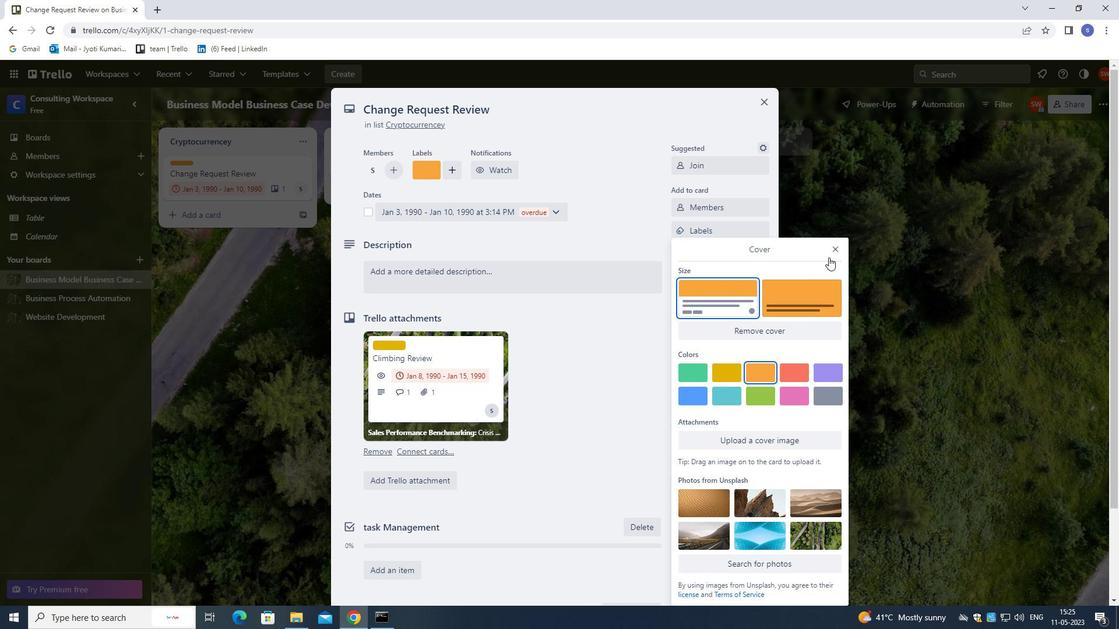 
Action: Mouse pressed left at (836, 245)
Screenshot: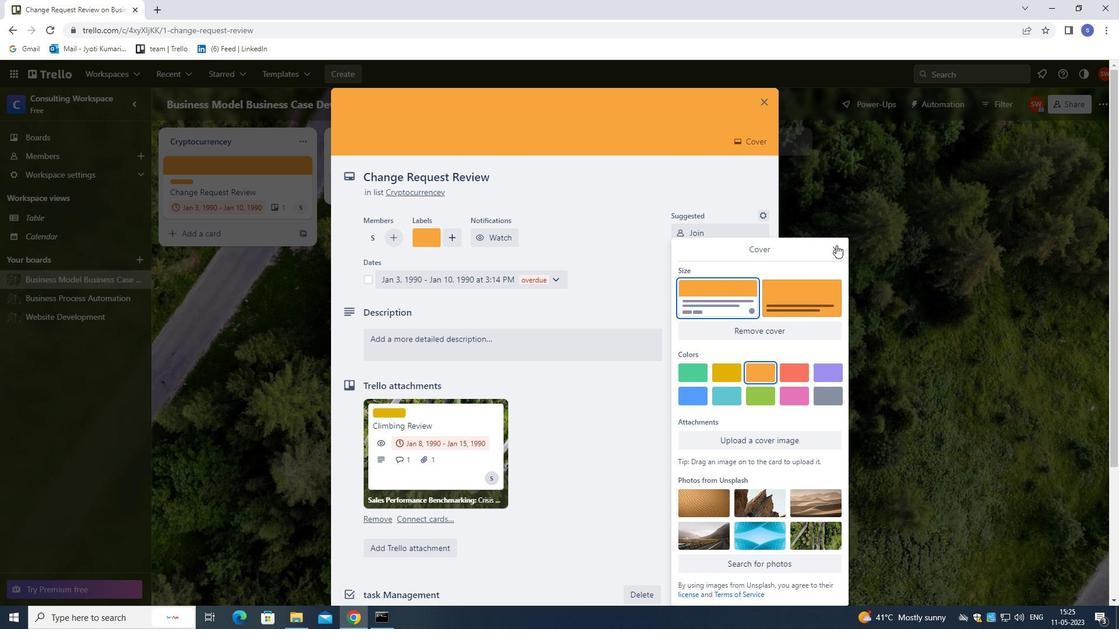 
Action: Mouse moved to (576, 339)
Screenshot: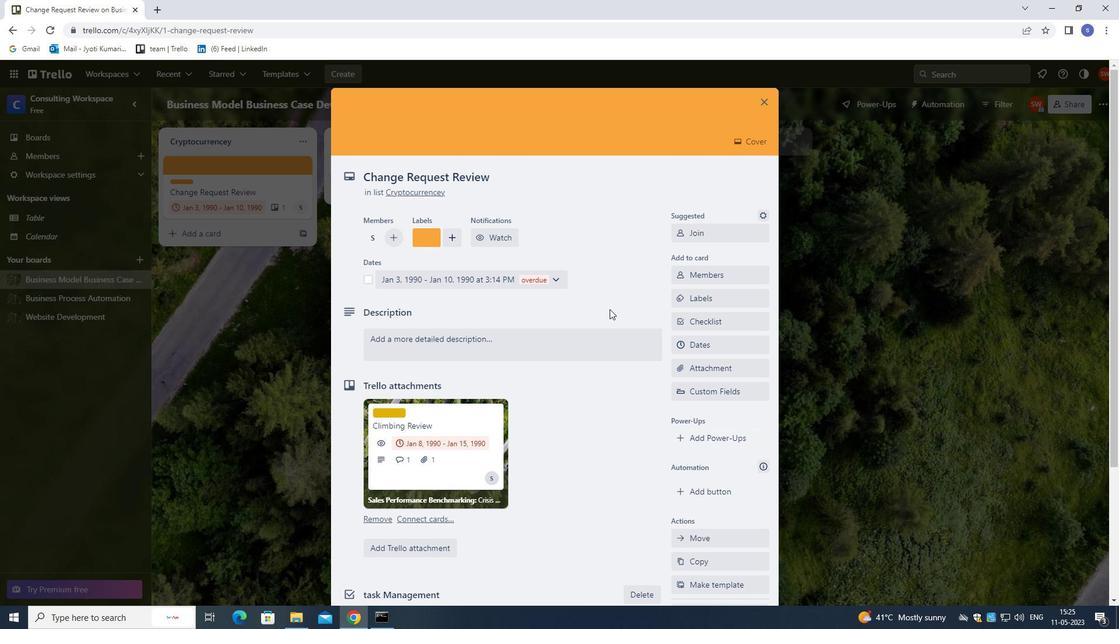 
Action: Mouse pressed left at (576, 339)
Screenshot: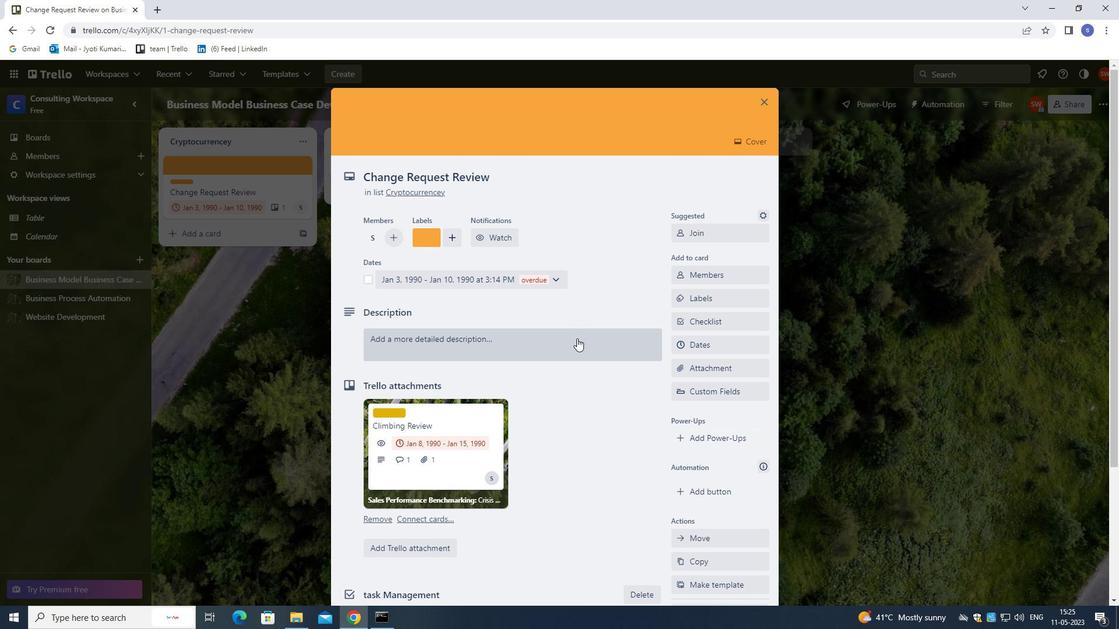 
Action: Key pressed <Key.shift>RES<Key.backspace>A<Key.backspace>SEARCH<Key.space>AND<Key.space>DEVELOPMENT<Key.backspace><Key.backspace><Key.backspace><Key.backspace><Key.backspace>P<Key.space>NEW<Key.space>PRODUCT<Key.space>DIFFERENTIATION<Key.space>STRATEGY<Key.space>A<Key.backspace><Key.backspace>.
Screenshot: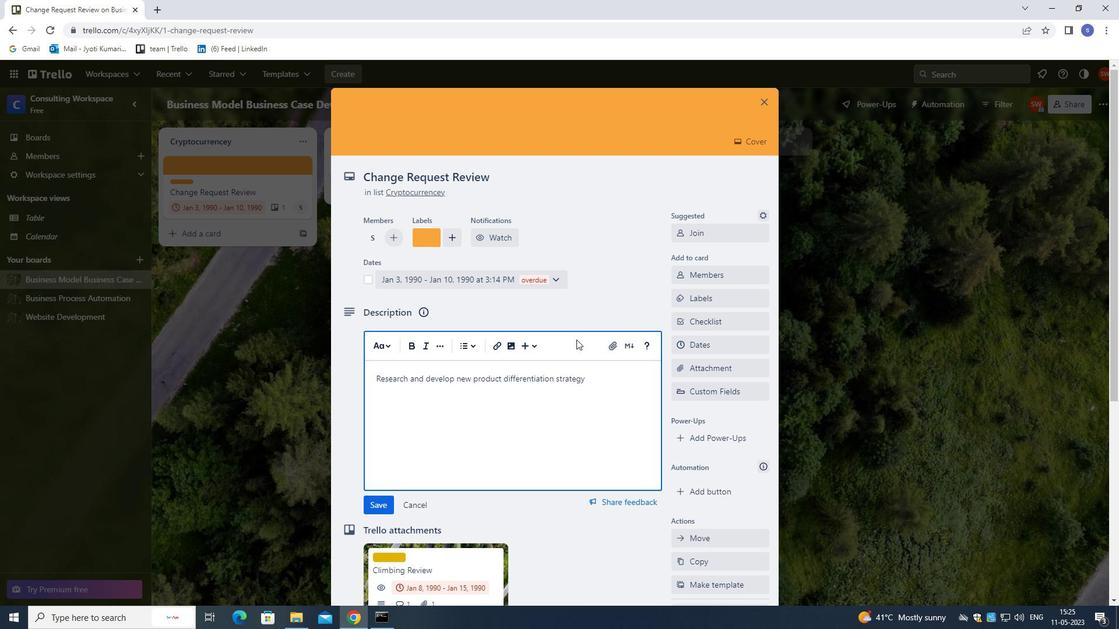 
Action: Mouse moved to (506, 332)
Screenshot: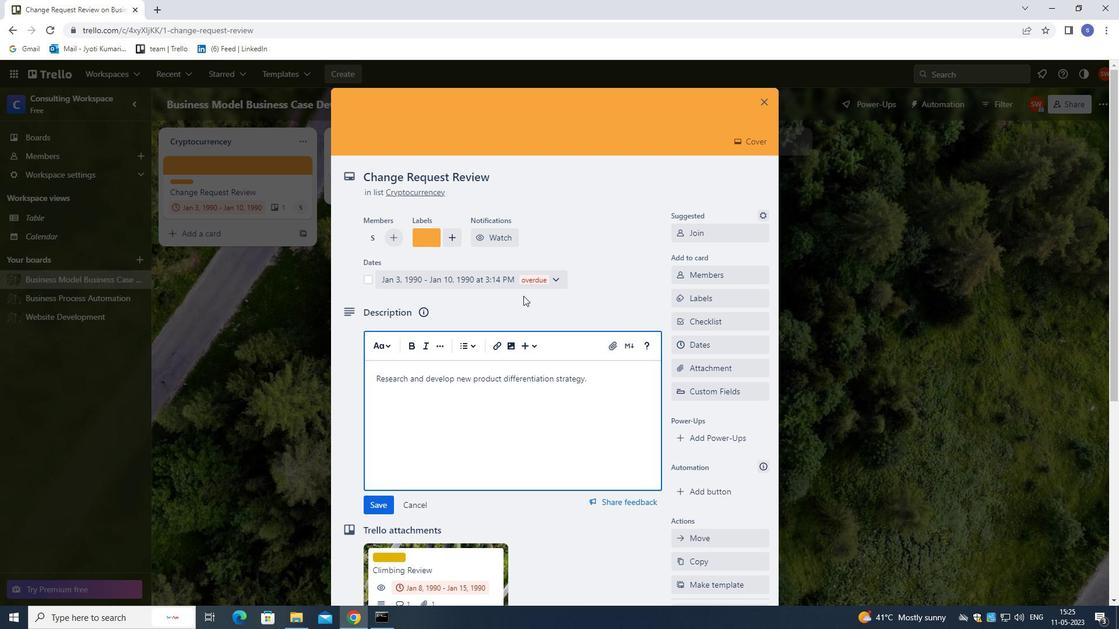 
Action: Mouse scrolled (506, 332) with delta (0, 0)
Screenshot: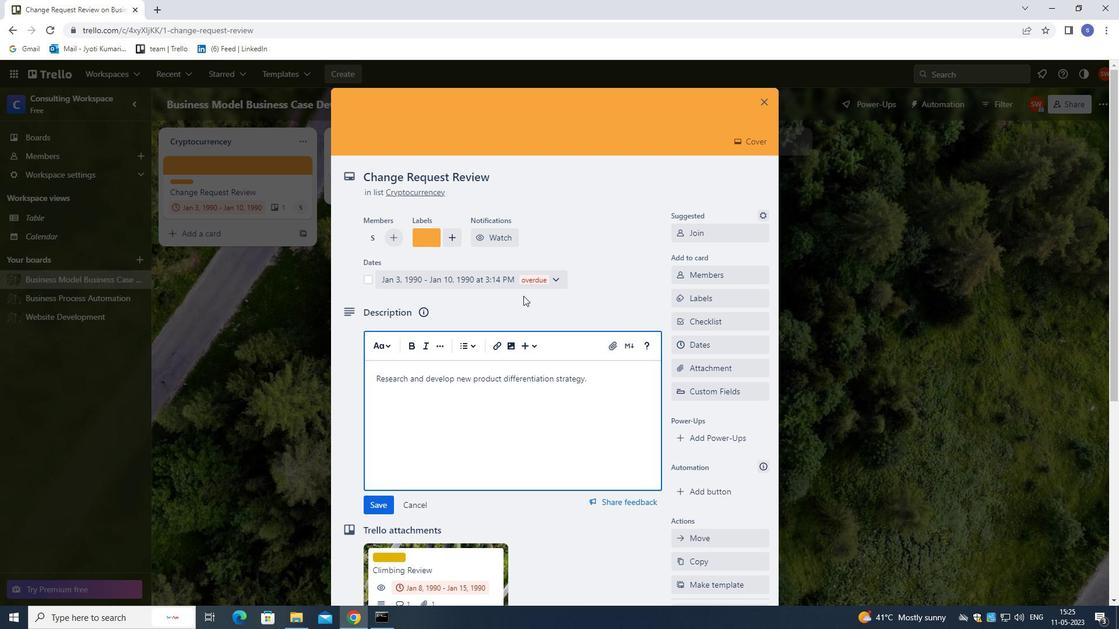 
Action: Mouse moved to (506, 335)
Screenshot: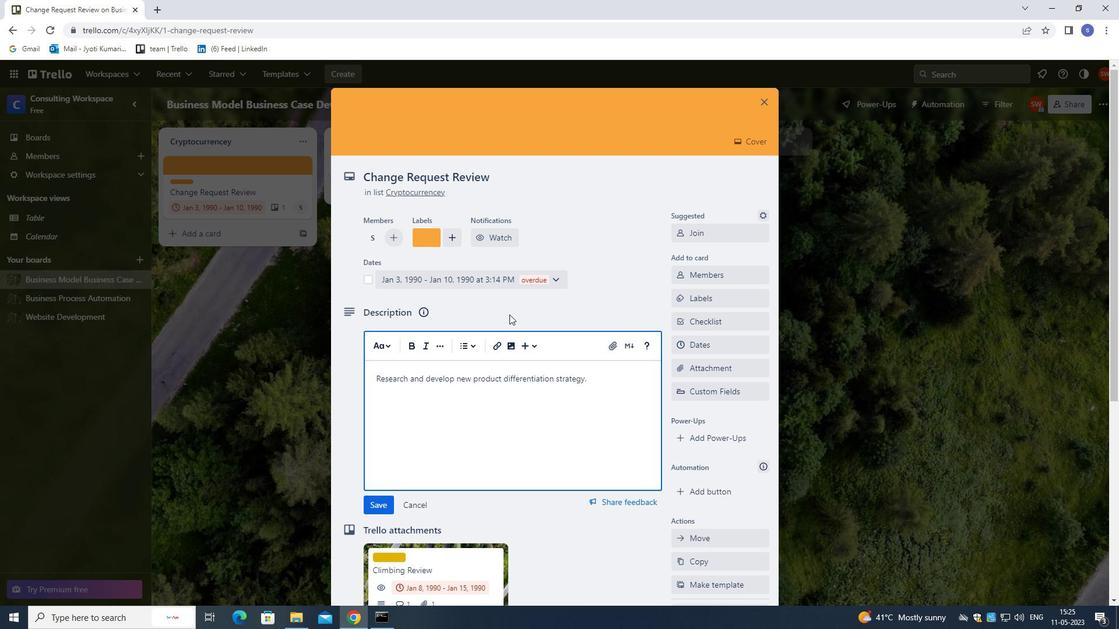 
Action: Mouse scrolled (506, 335) with delta (0, 0)
Screenshot: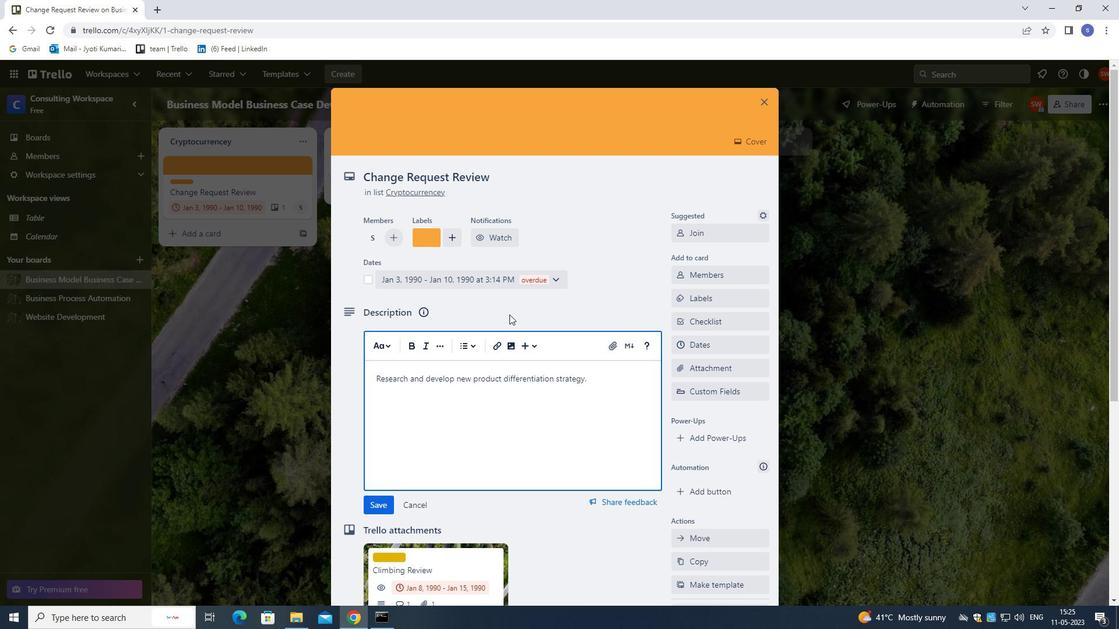 
Action: Mouse moved to (506, 337)
Screenshot: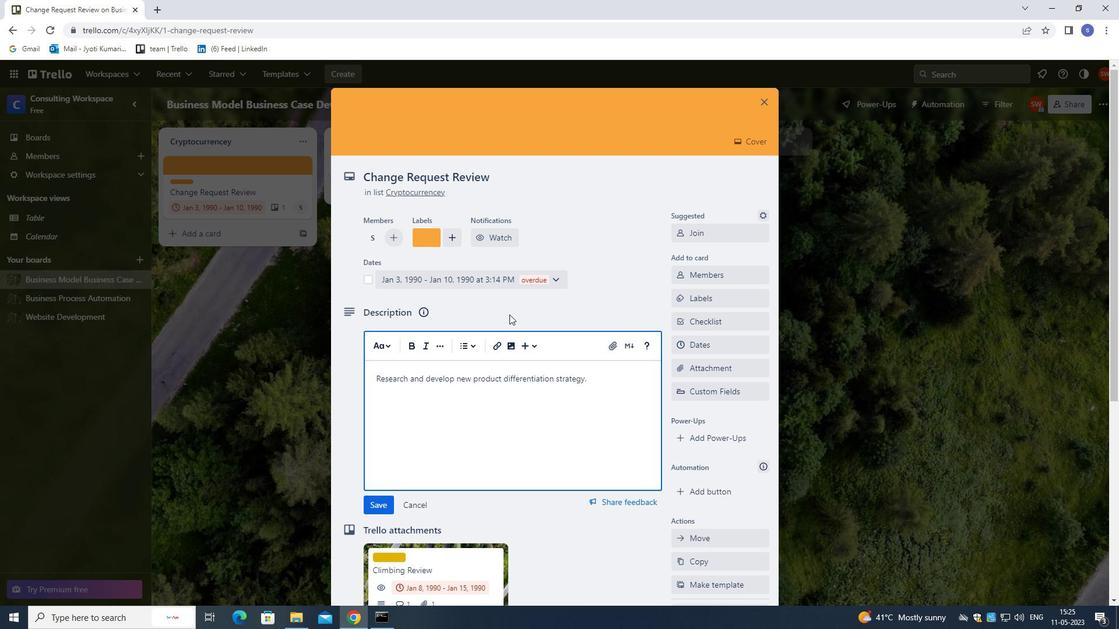 
Action: Mouse scrolled (506, 336) with delta (0, 0)
Screenshot: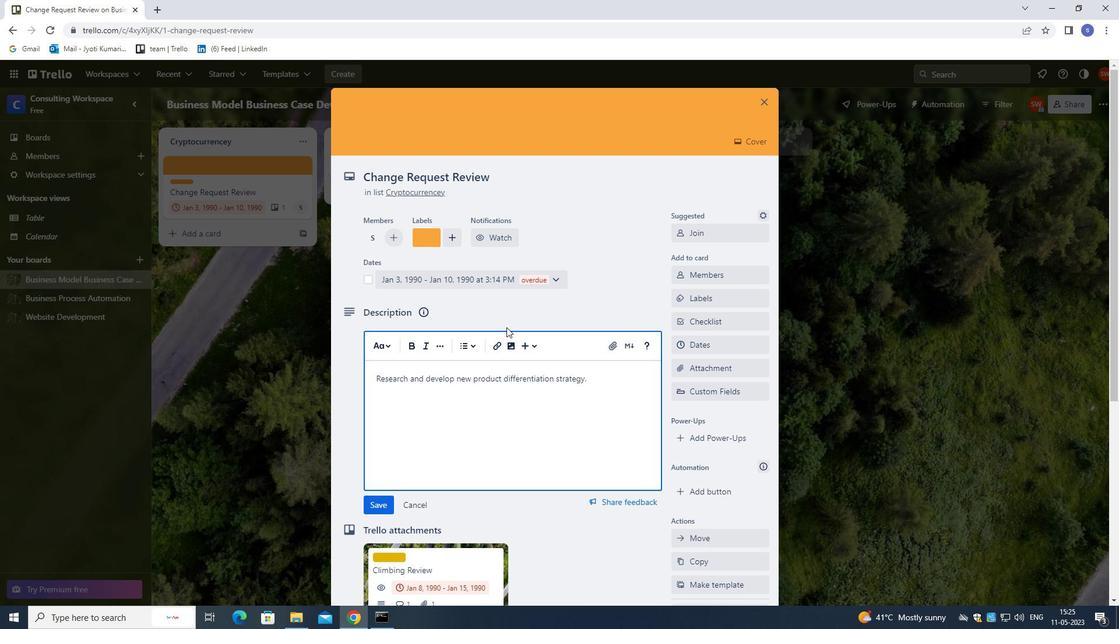 
Action: Mouse moved to (506, 337)
Screenshot: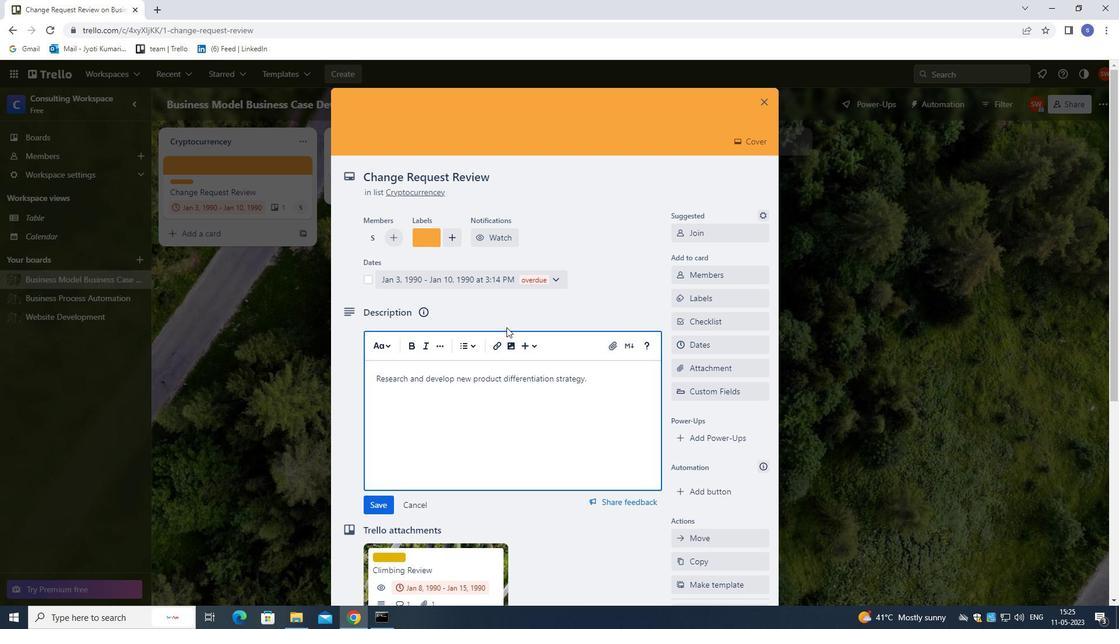 
Action: Mouse scrolled (506, 337) with delta (0, 0)
Screenshot: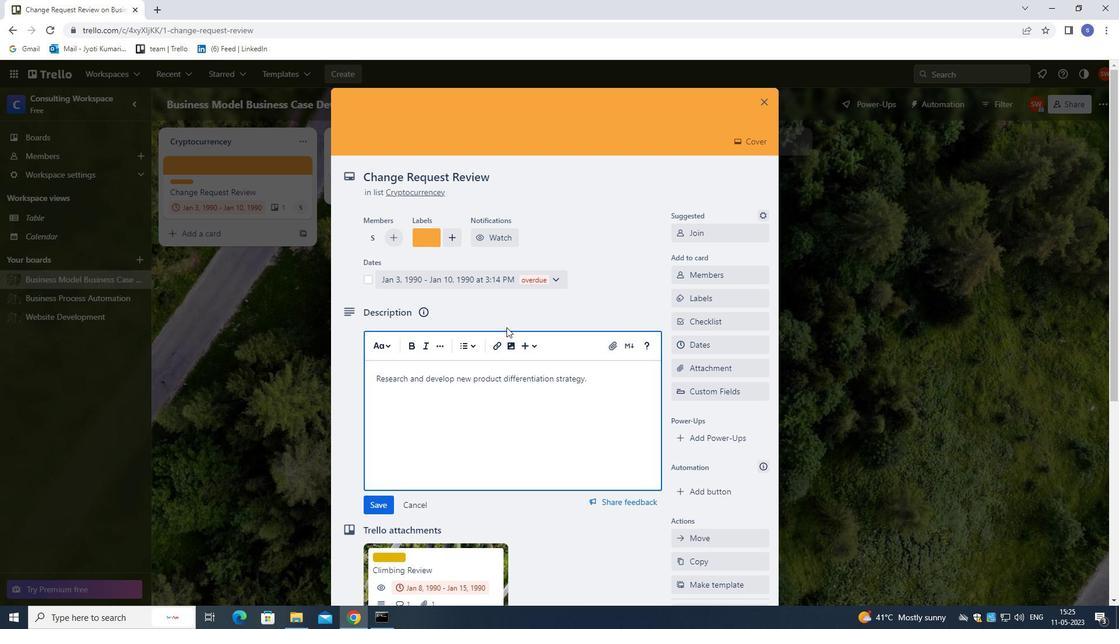 
Action: Mouse moved to (506, 338)
Screenshot: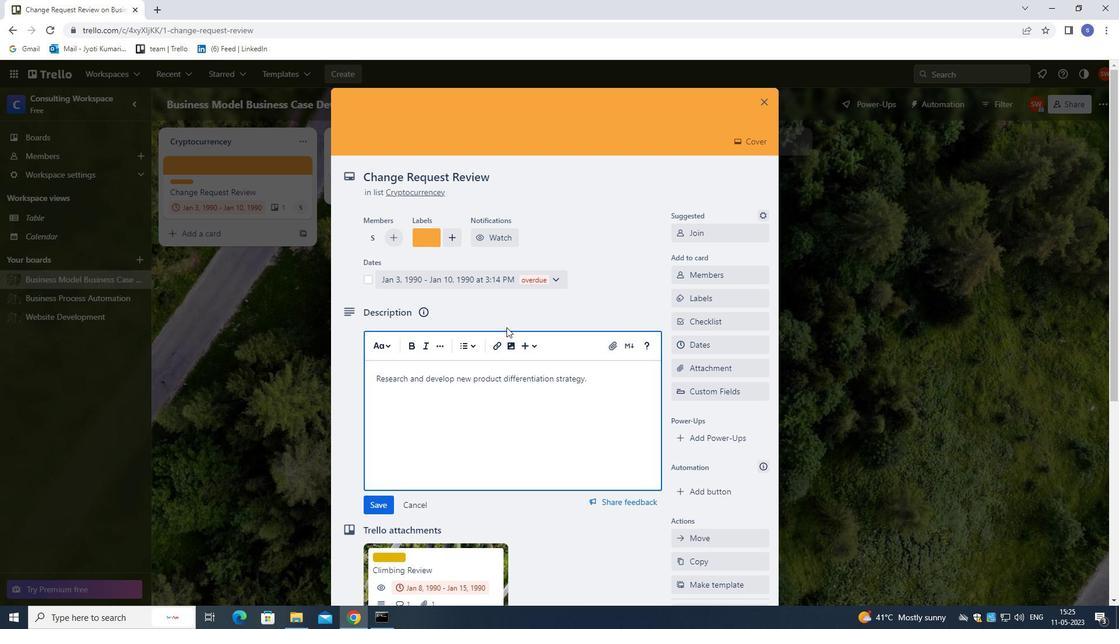 
Action: Mouse scrolled (506, 337) with delta (0, 0)
Screenshot: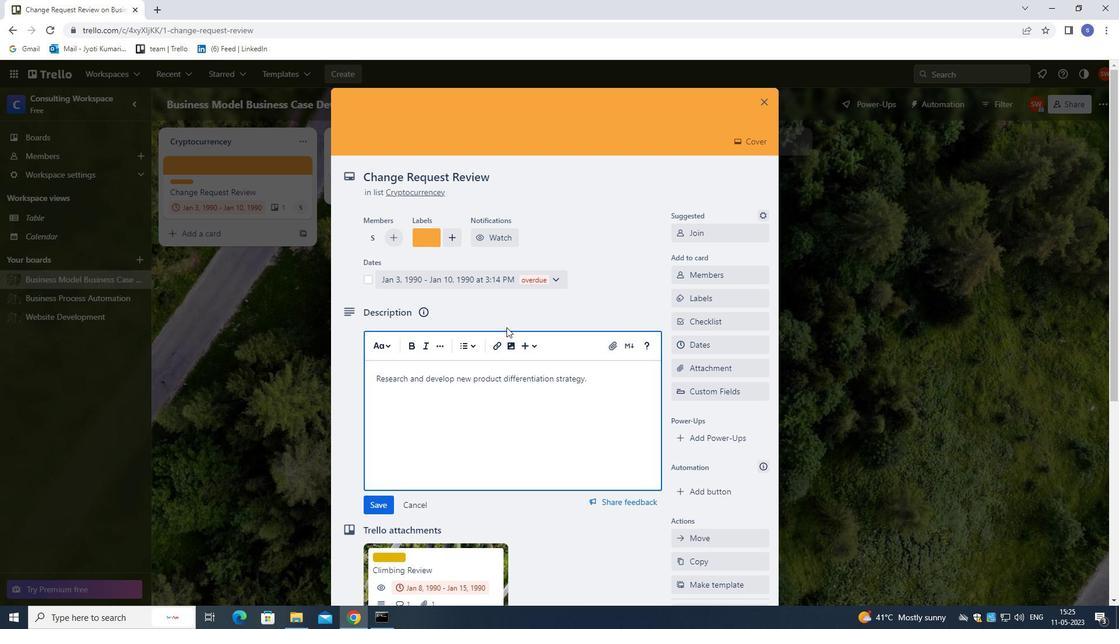 
Action: Mouse moved to (460, 560)
Screenshot: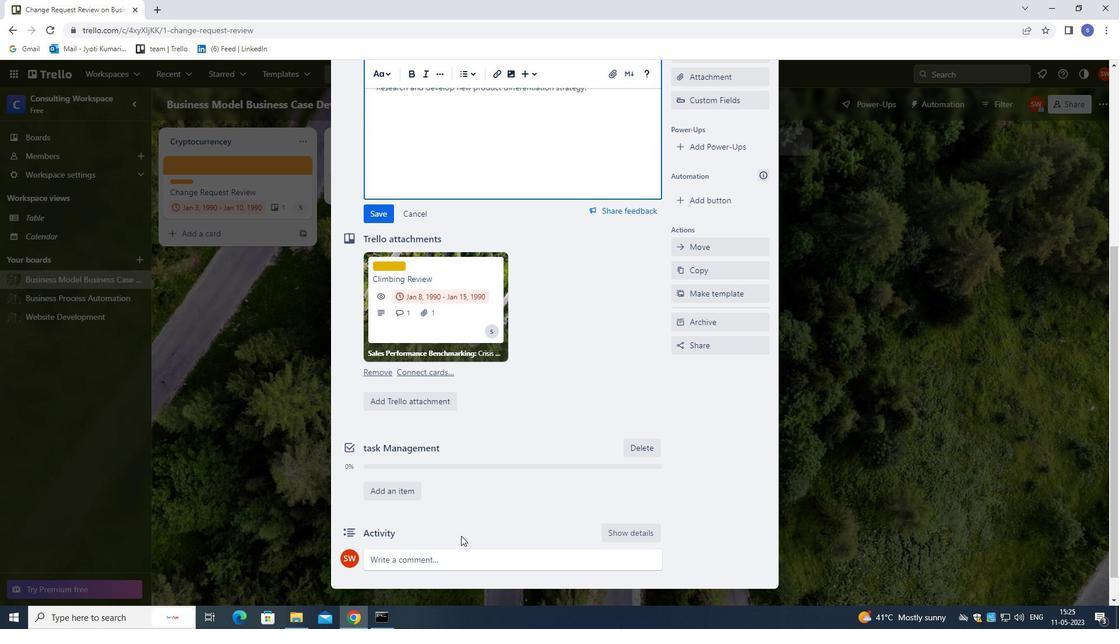 
Action: Mouse pressed left at (460, 560)
Screenshot: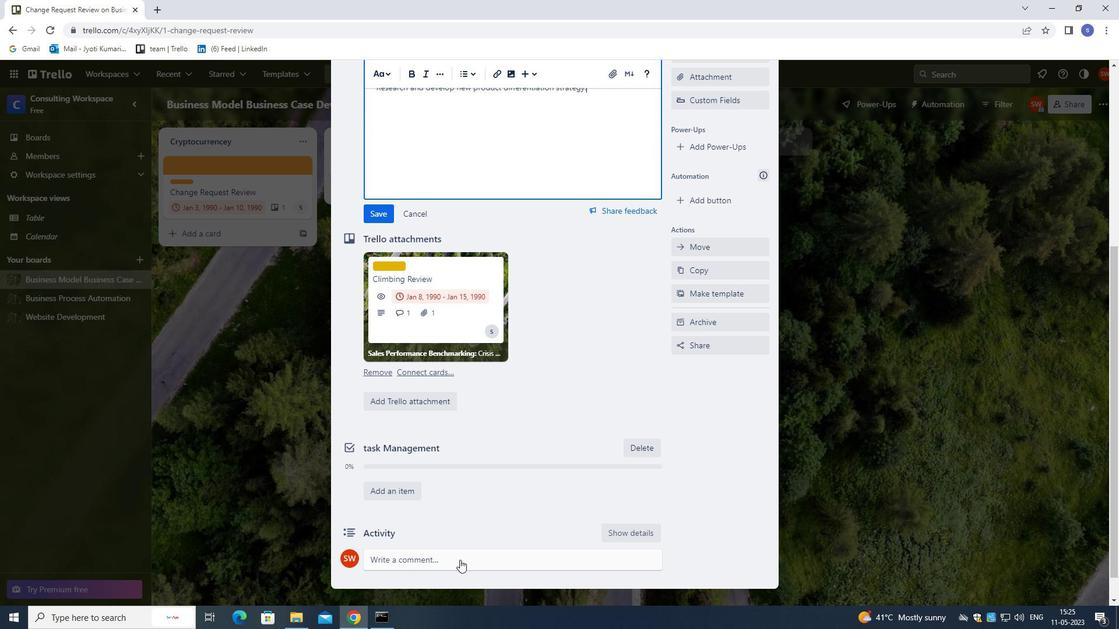 
Action: Mouse moved to (468, 537)
Screenshot: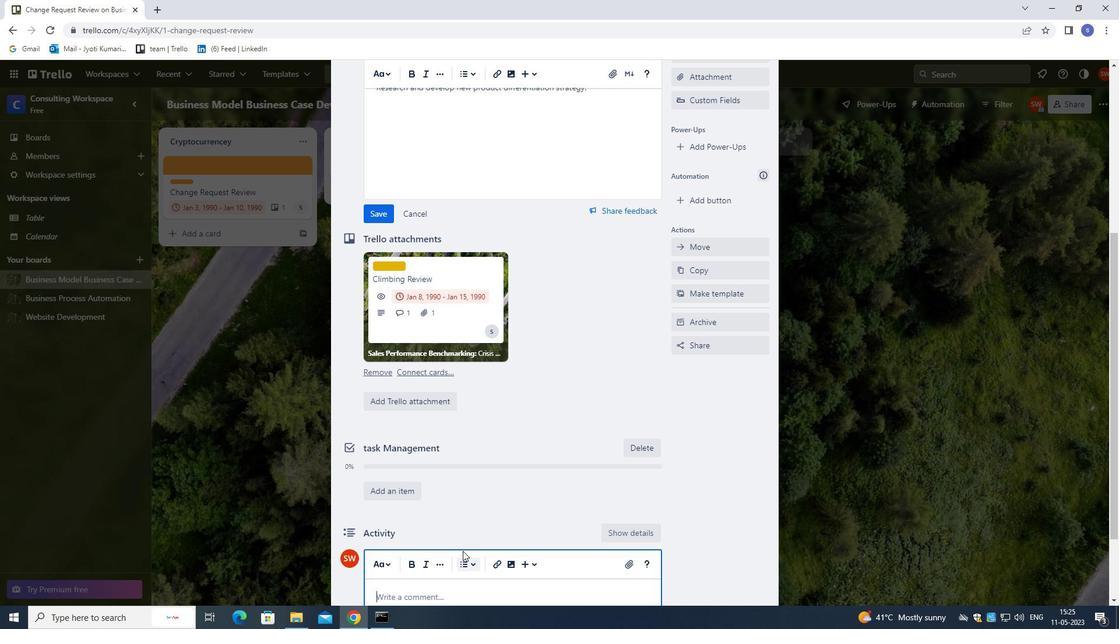 
Action: Mouse scrolled (468, 537) with delta (0, 0)
Screenshot: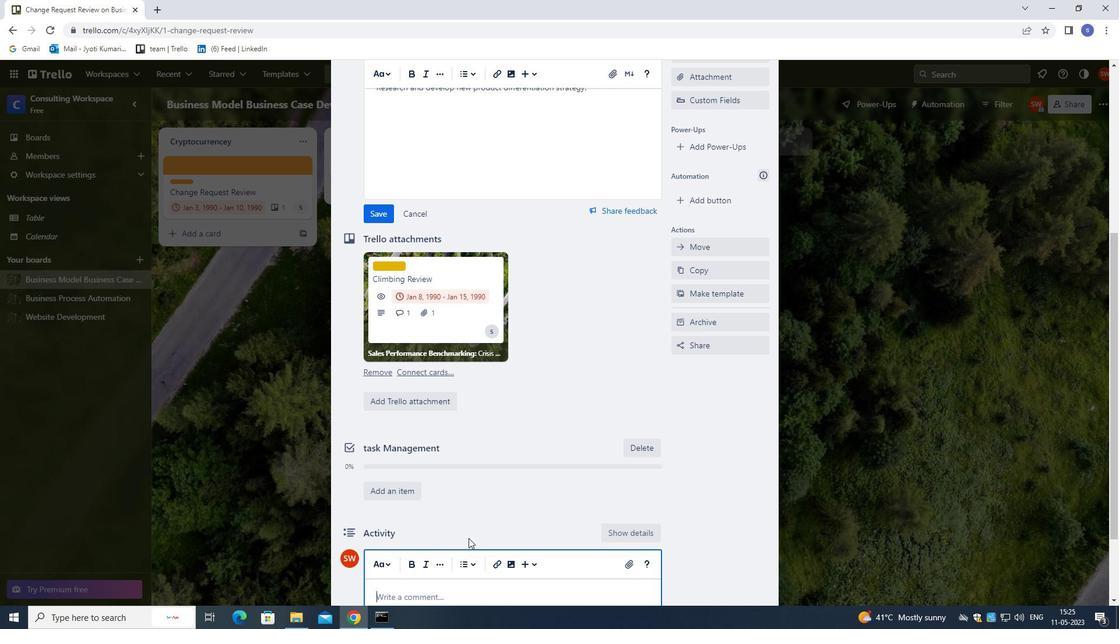 
Action: Mouse scrolled (468, 537) with delta (0, 0)
Screenshot: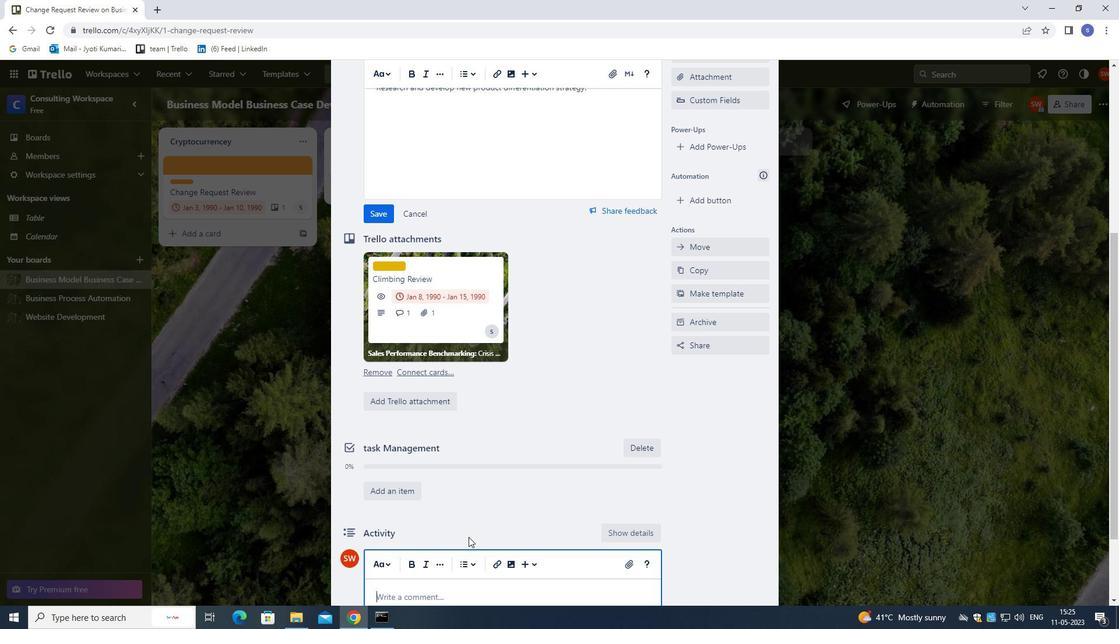 
Action: Mouse scrolled (468, 537) with delta (0, 0)
Screenshot: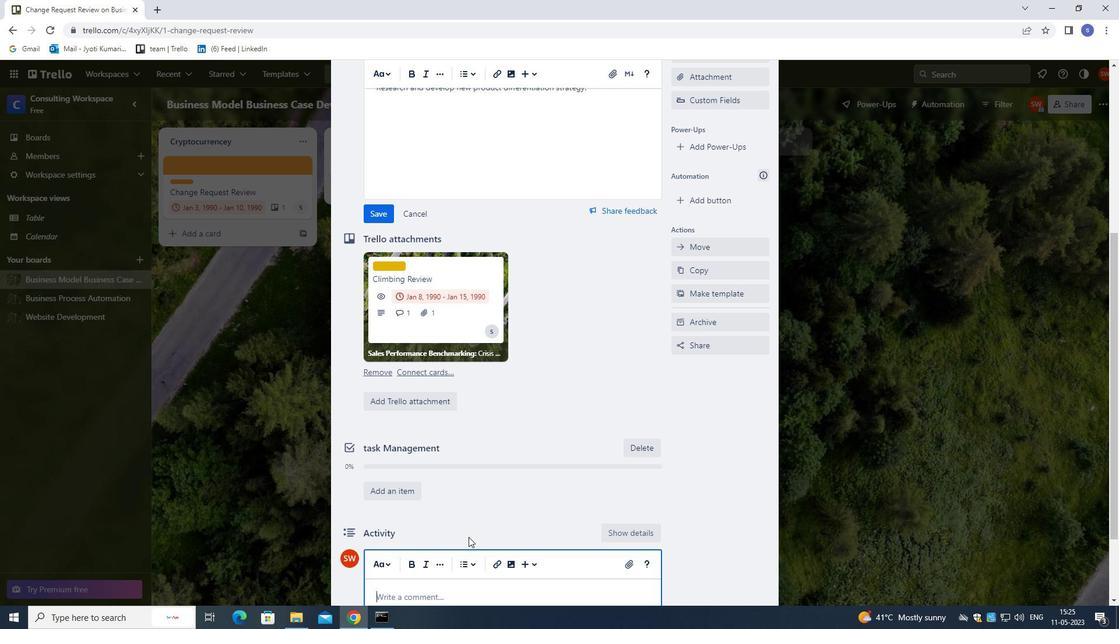 
Action: Mouse moved to (470, 535)
Screenshot: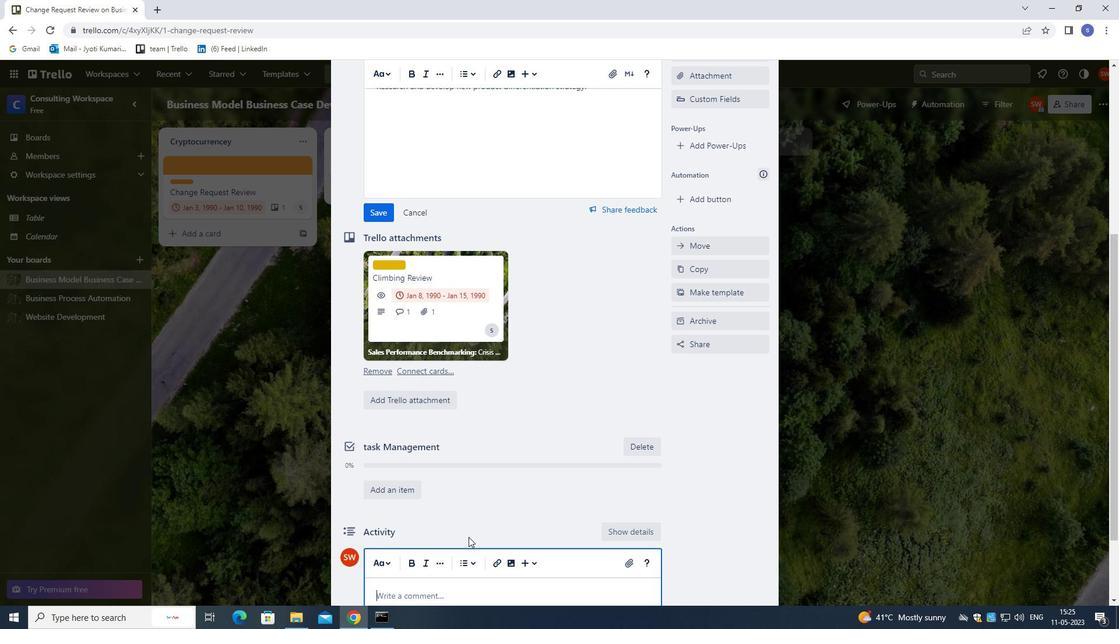 
Action: Mouse scrolled (470, 535) with delta (0, 0)
Screenshot: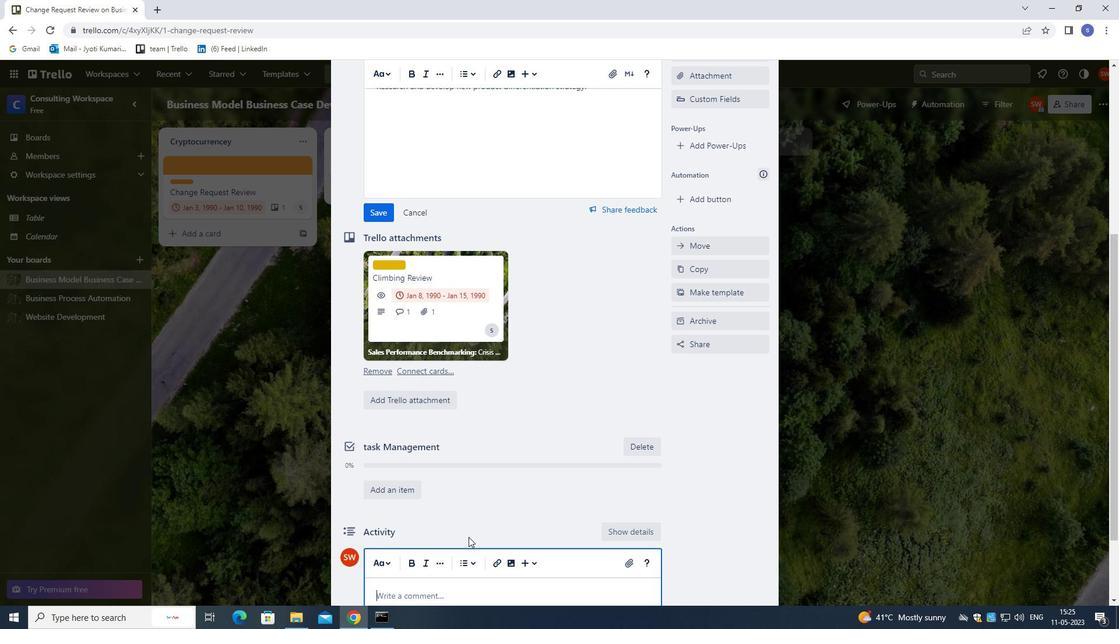 
Action: Mouse moved to (481, 518)
Screenshot: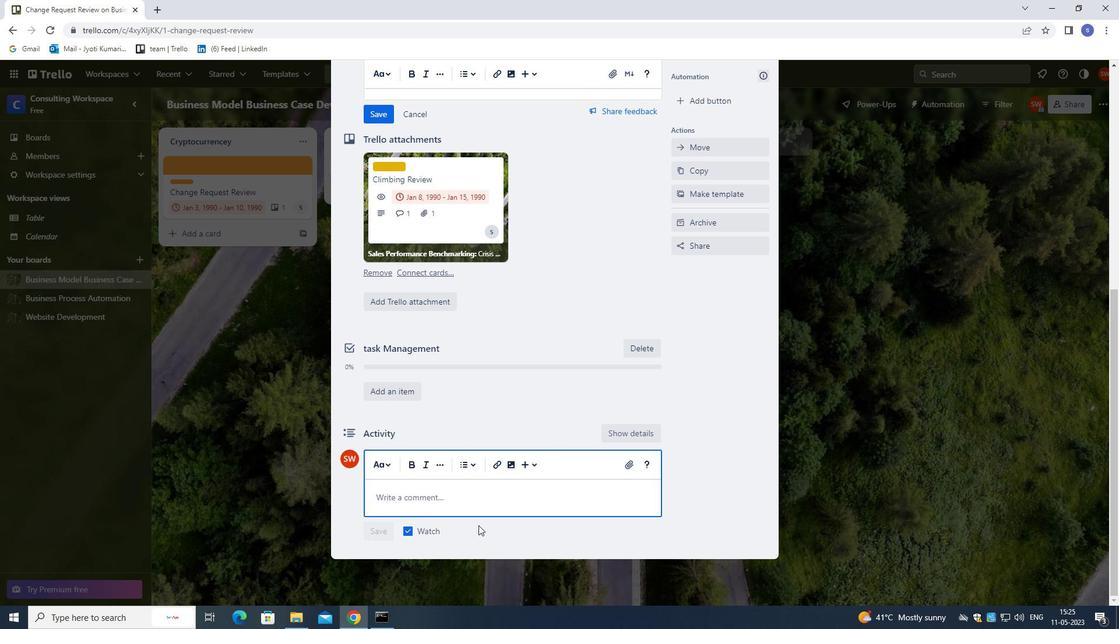 
Action: Key pressed <Key.shift>LET<Key.space>U<Key.space>SCELEB<Key.backspace><Key.backspace><Key.backspace><Key.backspace><Key.backspace><Key.backspace><Key.backspace>S<Key.space>CELEBRATE<Key.space>OUT<Key.space>PROGRESS<Key.space>AND<Key.space>KEEP<Key.space>PUSHING<Key.space>FORWARD<Key.space>AS<Key.space>THIS<Key.space>TASK<Key.space>IS<Key.space>AN<Key.space>IMPORTANT<Key.space>MILESTONE<Key.space>IN<Key.space>OUR<Key.space>PROJECT.
Screenshot: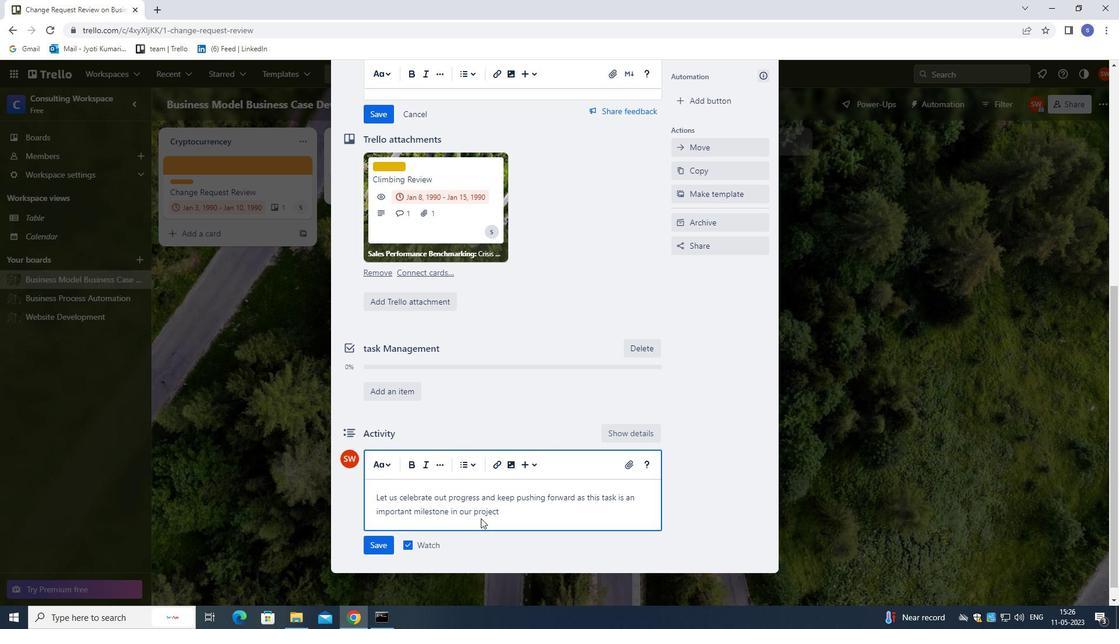 
Action: Mouse moved to (384, 111)
Screenshot: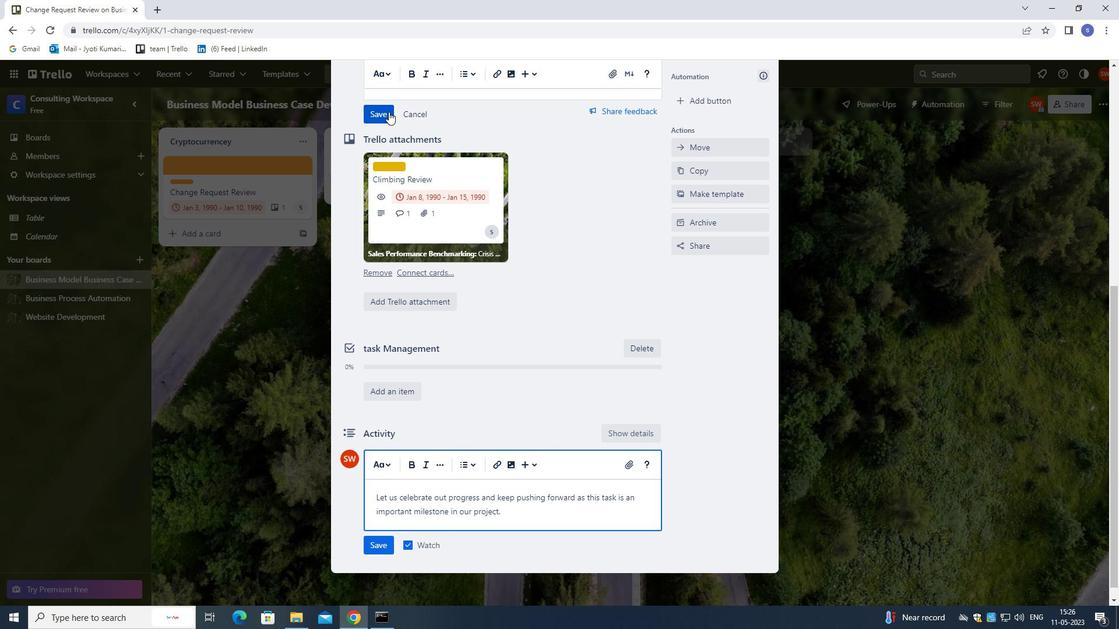 
Action: Mouse pressed left at (384, 111)
Screenshot: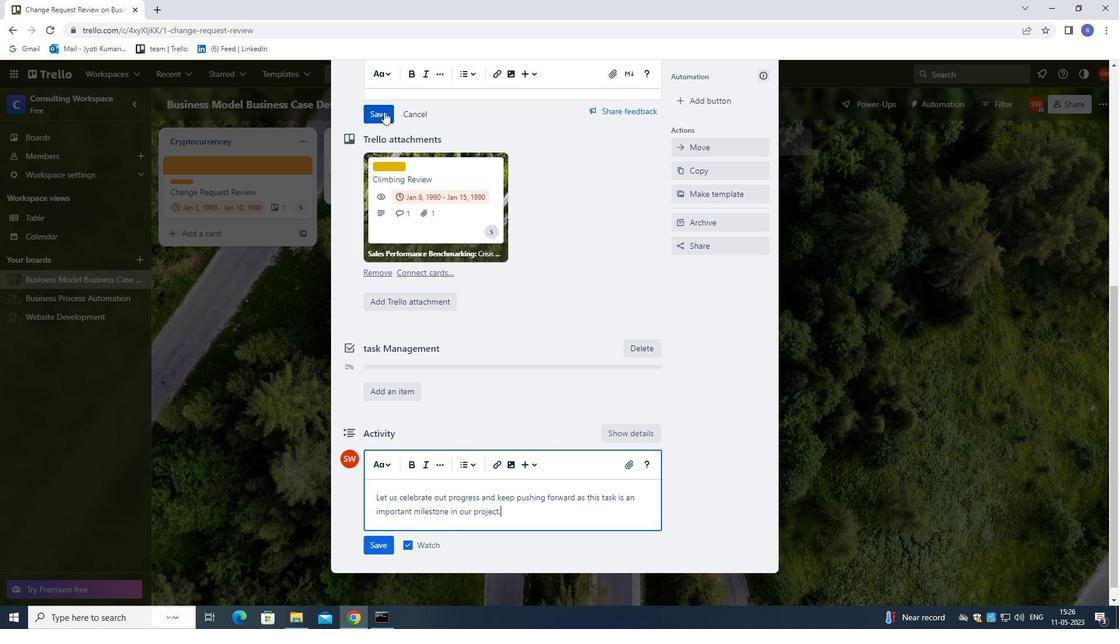 
Action: Mouse moved to (374, 530)
Screenshot: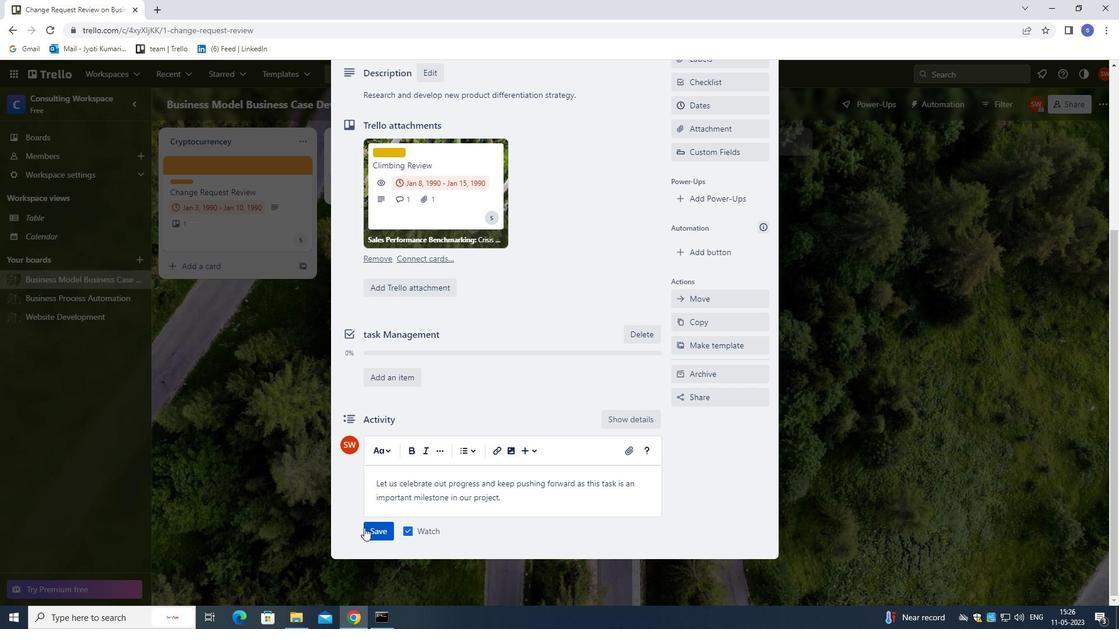 
Action: Mouse pressed left at (374, 530)
Screenshot: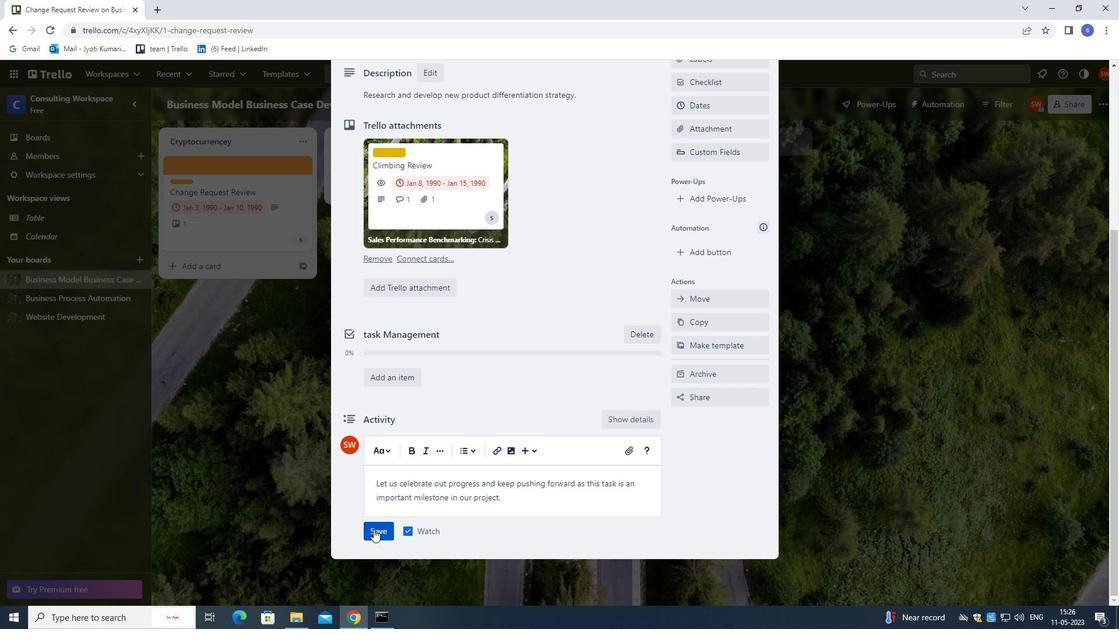 
Action: Mouse moved to (395, 516)
Screenshot: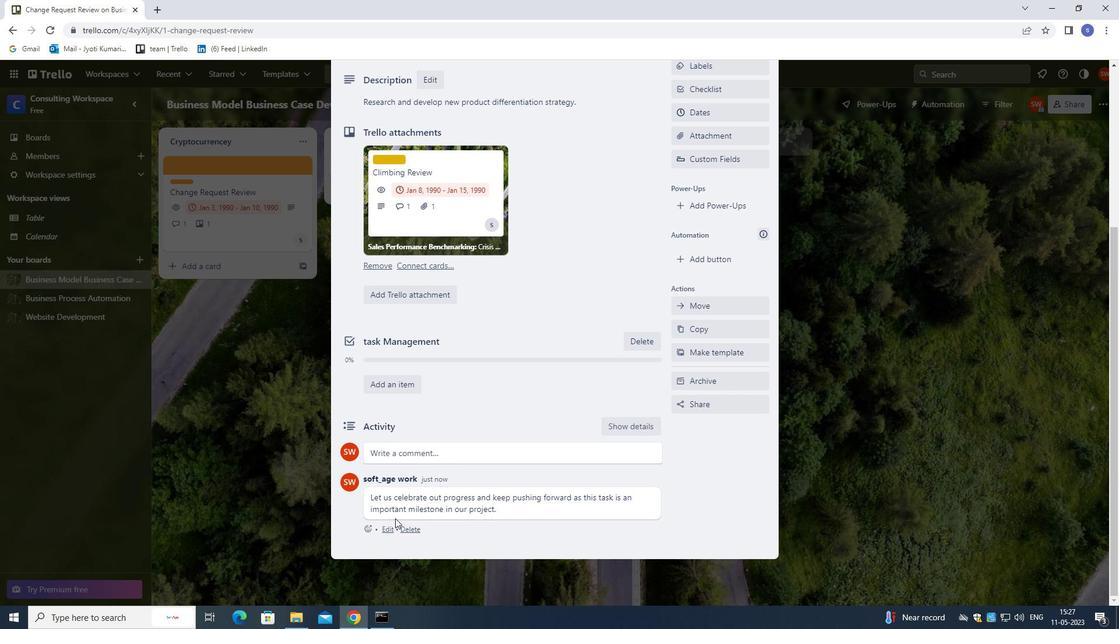 
